 Task: Start a Sprint called Sprint0000000226 in Scrum Project Project0000000076 in Jira. Start a Sprint called Sprint0000000227 in Scrum Project Project0000000076 in Jira. Start a Sprint called Sprint0000000228 in Scrum Project Project0000000076 in Jira. Create a Scrum Project Project0000000077 in Jira. Create a Scrum Project Project0000000078 in Jira
Action: Mouse moved to (245, 79)
Screenshot: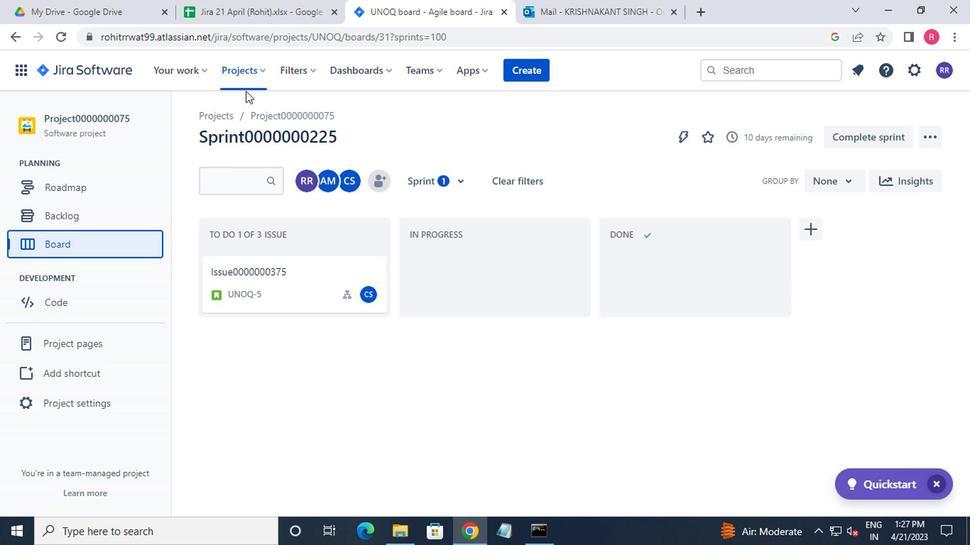 
Action: Mouse pressed left at (245, 79)
Screenshot: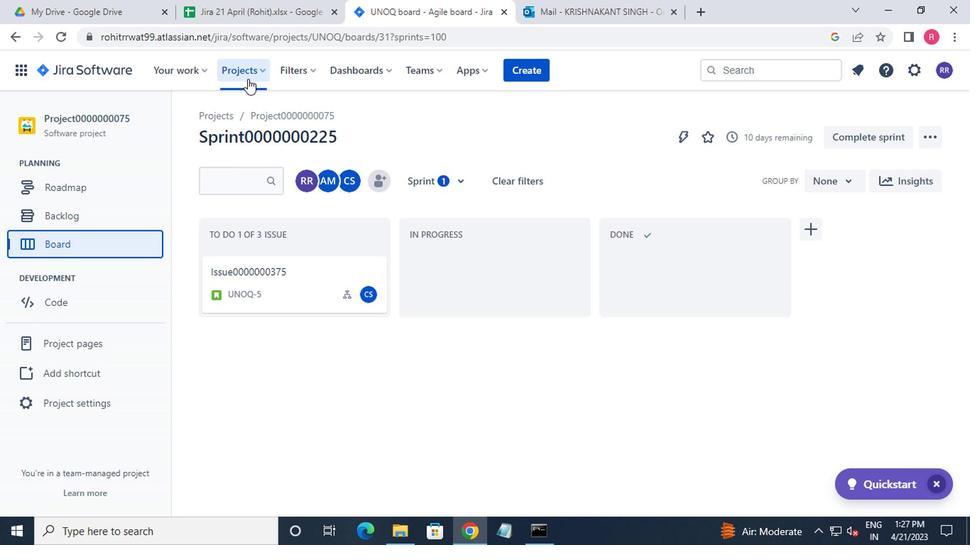 
Action: Mouse moved to (276, 172)
Screenshot: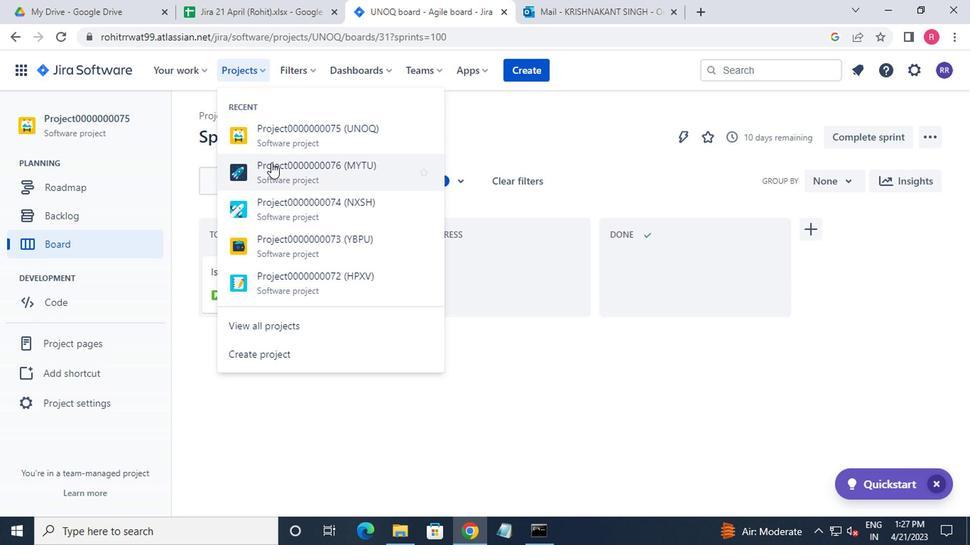 
Action: Mouse pressed left at (276, 172)
Screenshot: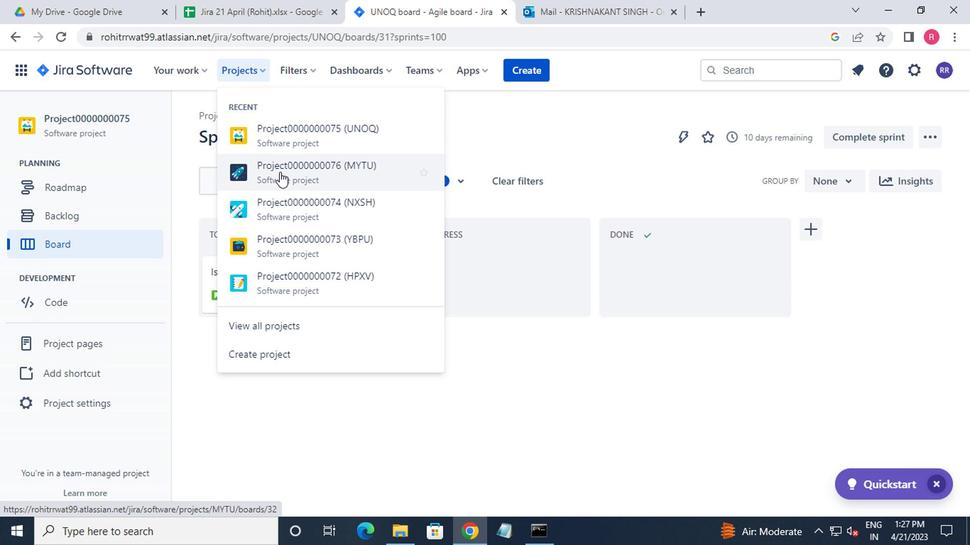 
Action: Mouse moved to (138, 220)
Screenshot: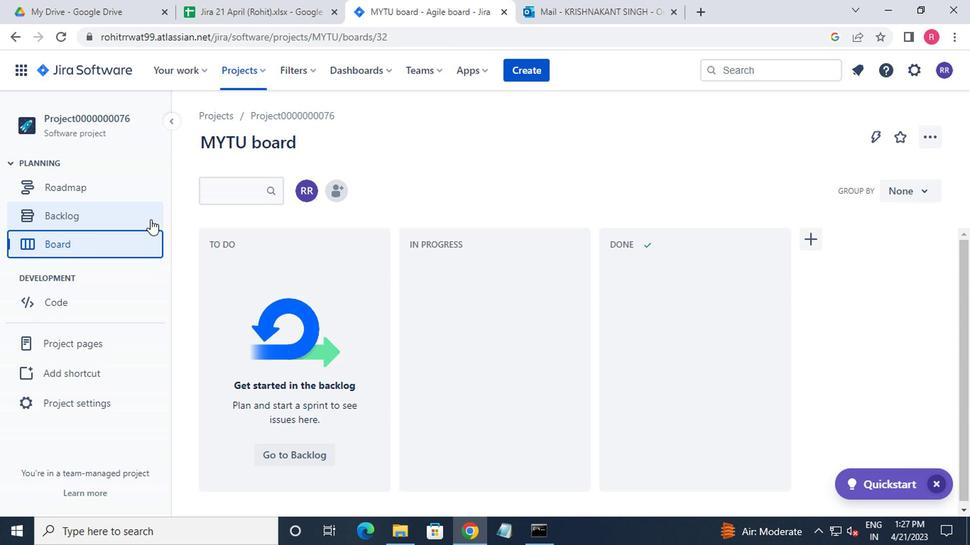 
Action: Mouse pressed left at (138, 220)
Screenshot: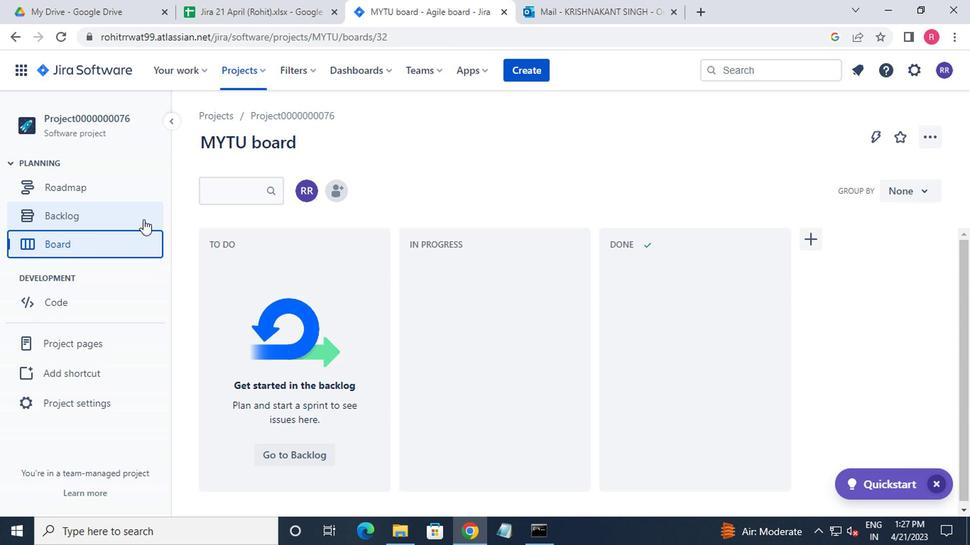 
Action: Mouse moved to (408, 315)
Screenshot: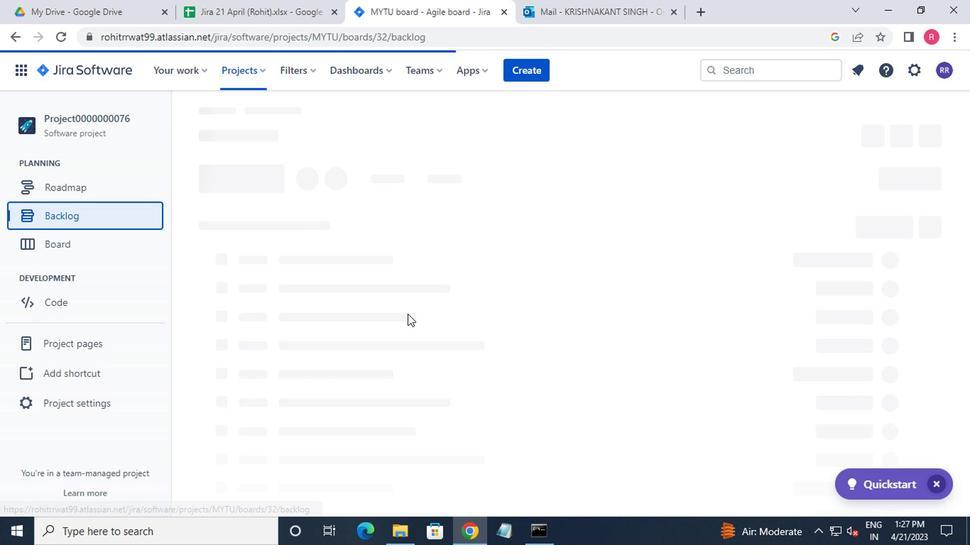 
Action: Mouse scrolled (408, 314) with delta (0, 0)
Screenshot: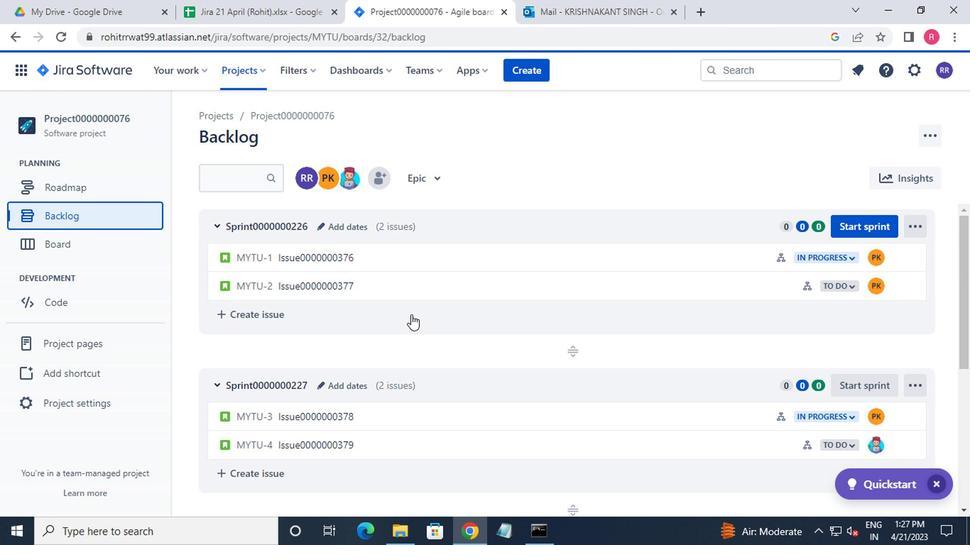 
Action: Mouse moved to (408, 315)
Screenshot: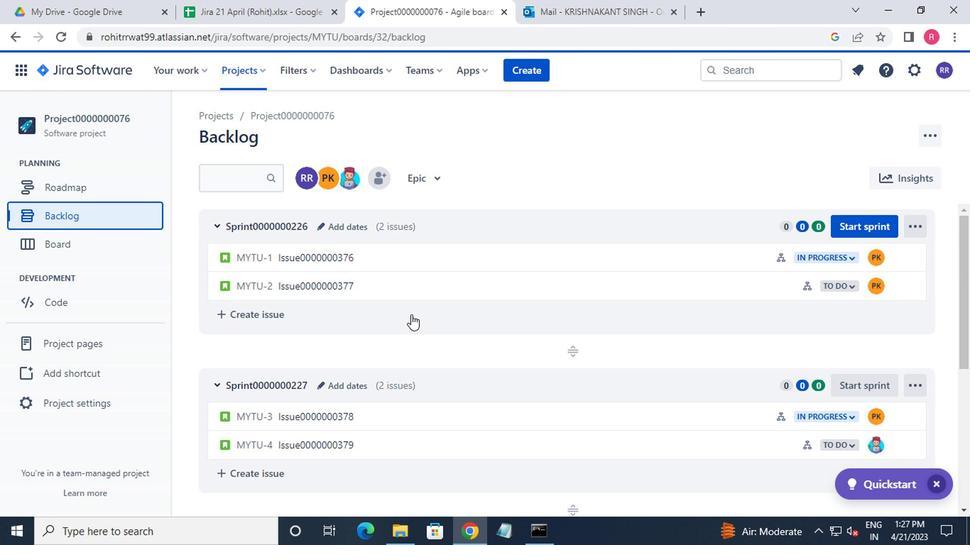 
Action: Mouse scrolled (408, 315) with delta (0, 0)
Screenshot: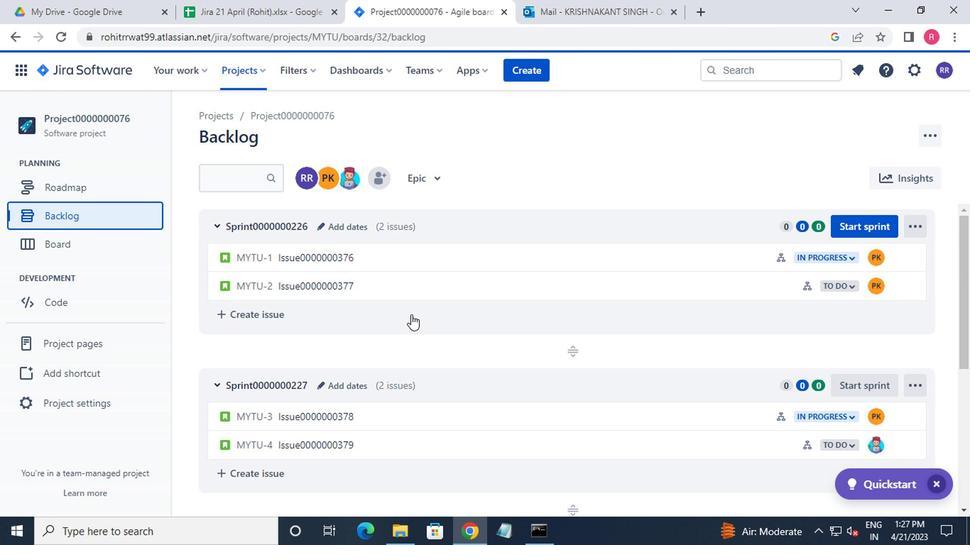 
Action: Mouse moved to (408, 316)
Screenshot: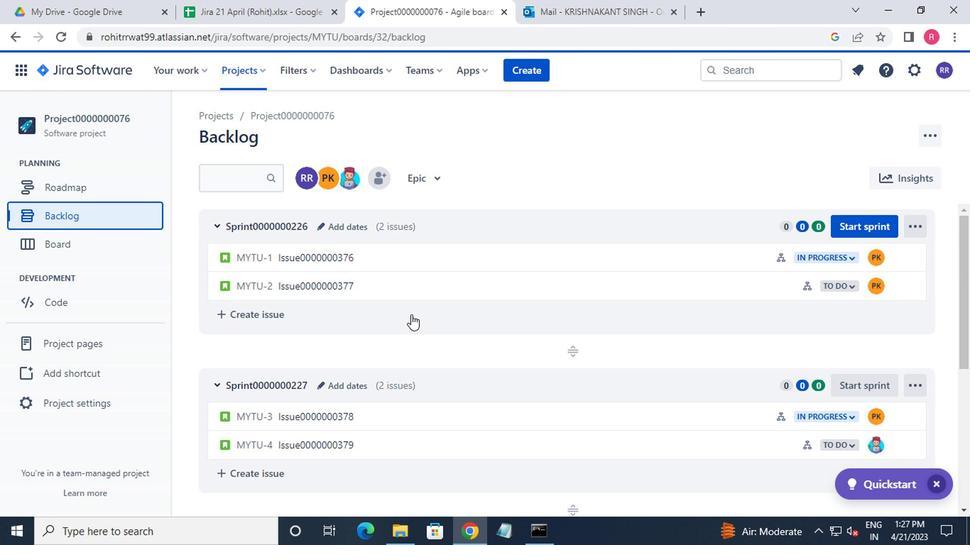
Action: Mouse scrolled (408, 315) with delta (0, -1)
Screenshot: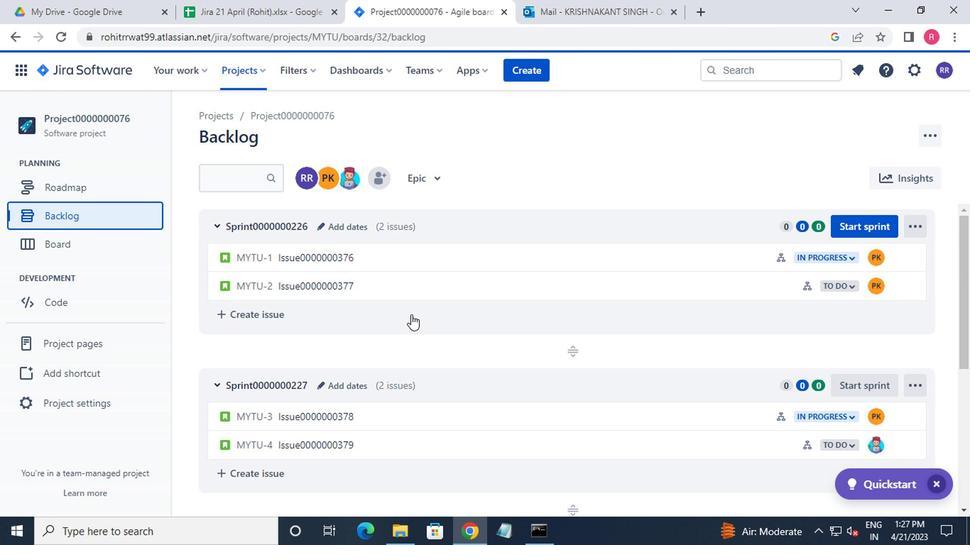 
Action: Mouse scrolled (408, 315) with delta (0, -1)
Screenshot: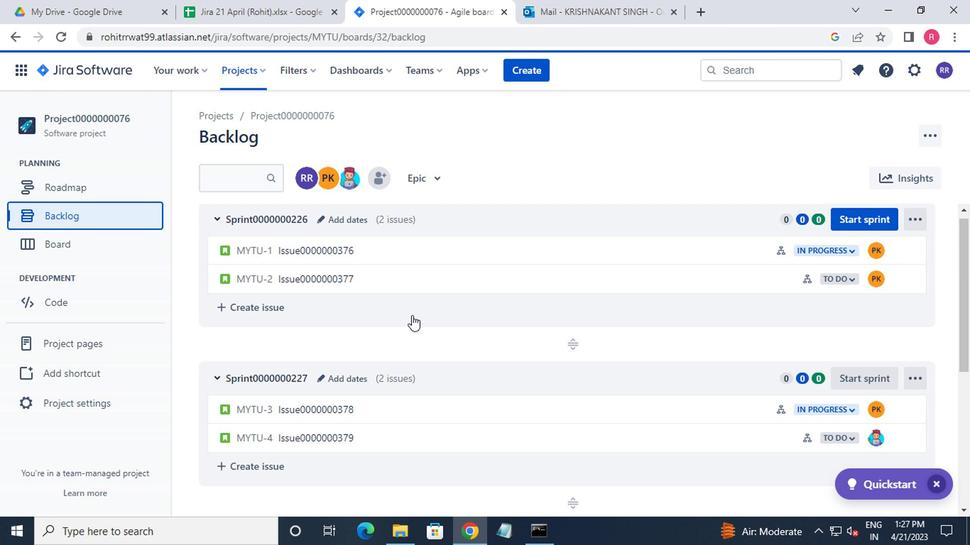 
Action: Mouse moved to (408, 317)
Screenshot: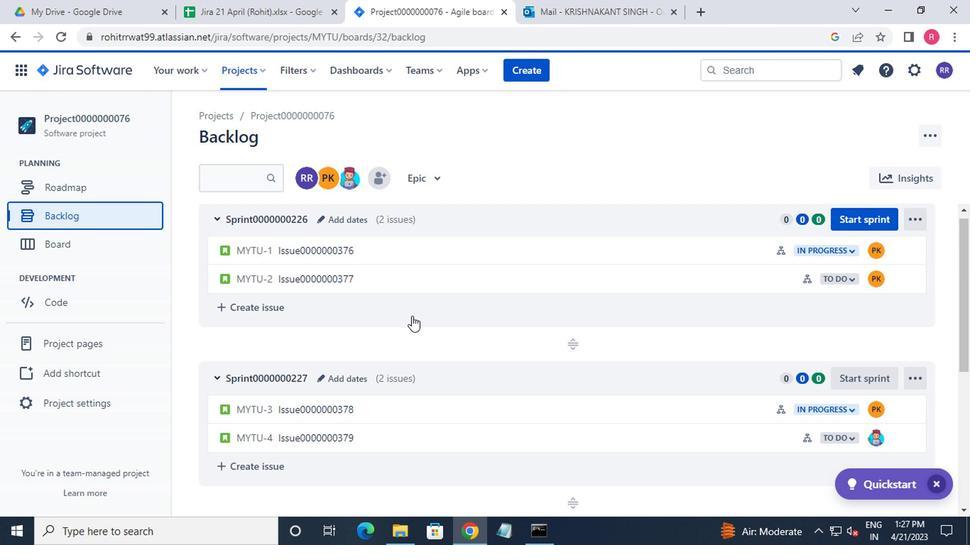 
Action: Mouse scrolled (408, 316) with delta (0, 0)
Screenshot: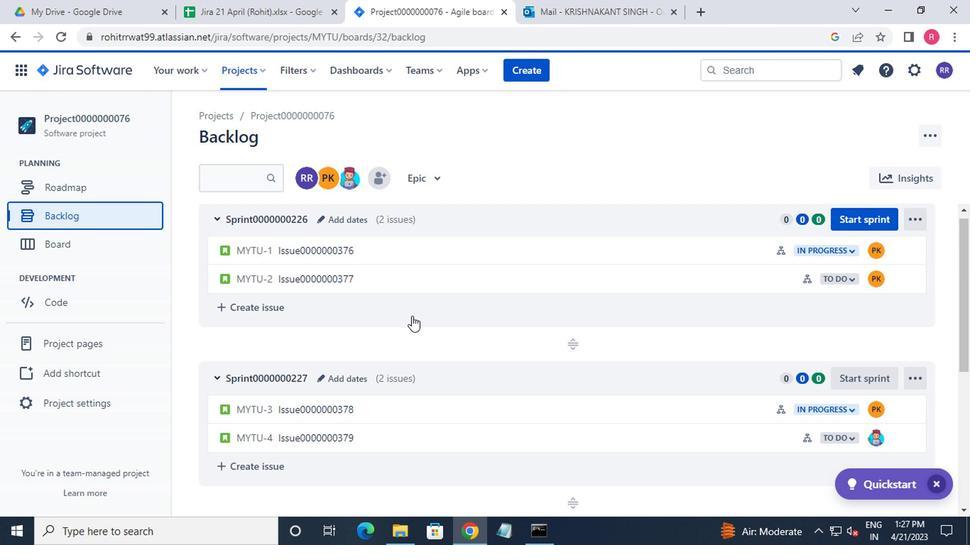 
Action: Mouse moved to (408, 320)
Screenshot: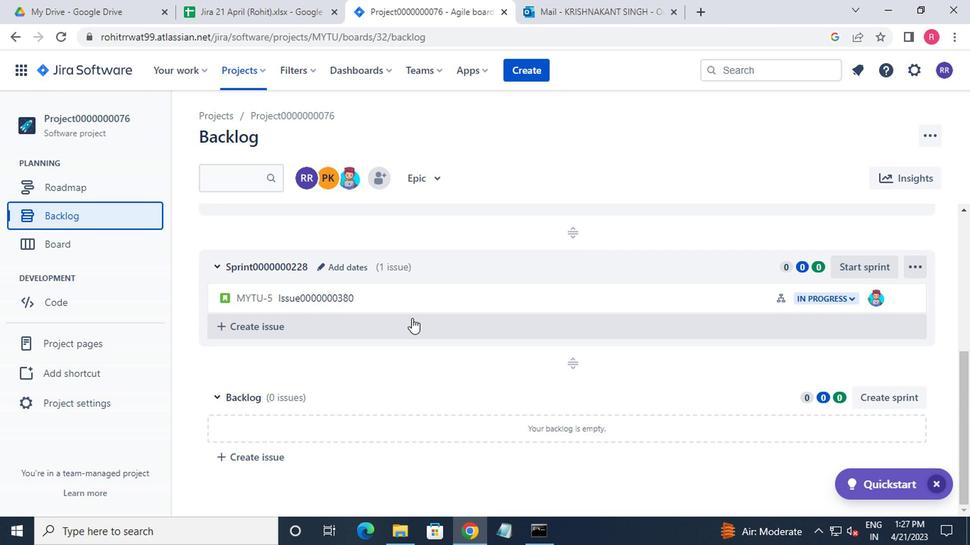 
Action: Mouse scrolled (408, 319) with delta (0, -1)
Screenshot: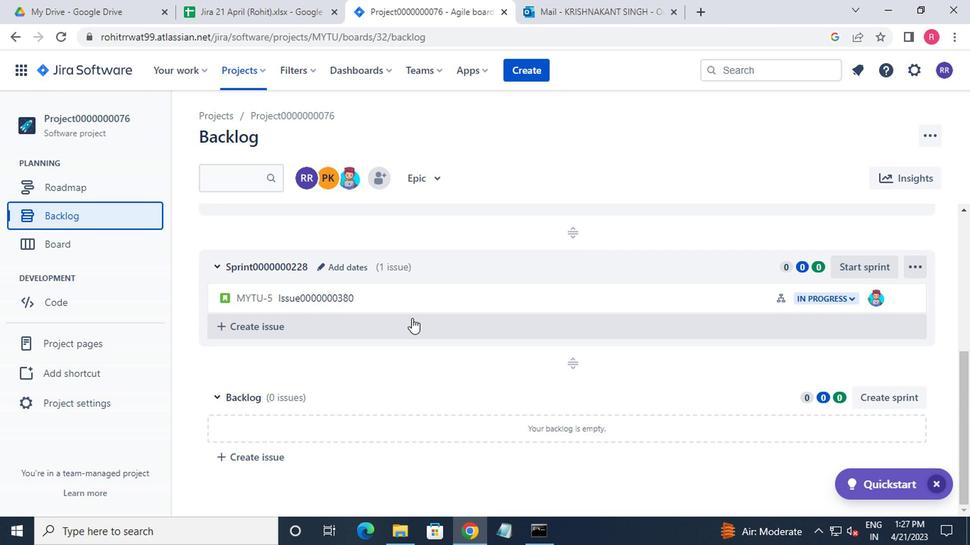 
Action: Mouse moved to (408, 320)
Screenshot: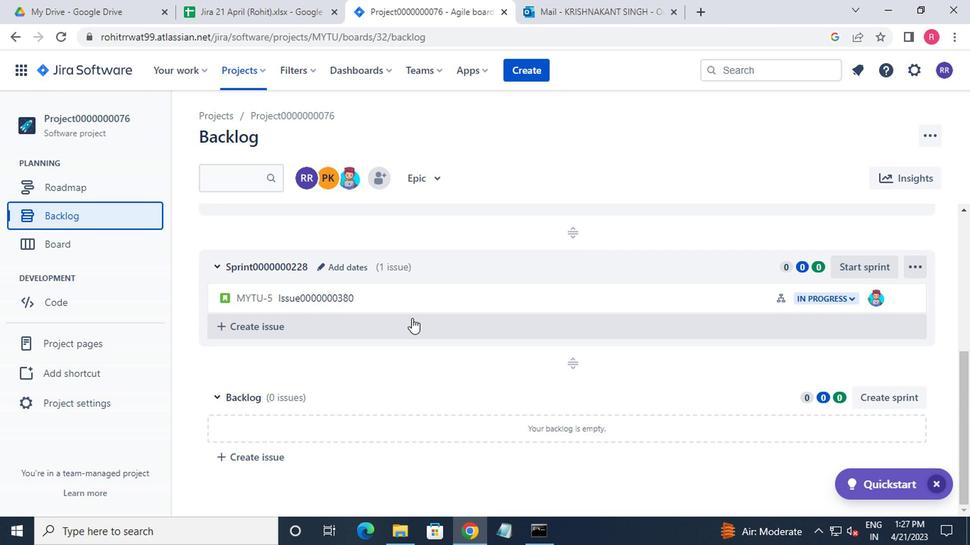 
Action: Mouse scrolled (408, 320) with delta (0, 0)
Screenshot: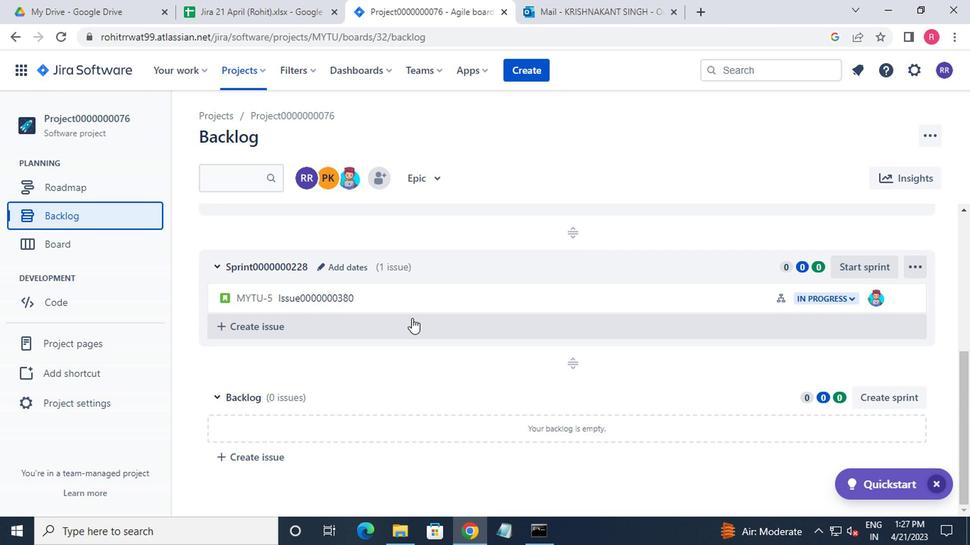 
Action: Mouse moved to (408, 321)
Screenshot: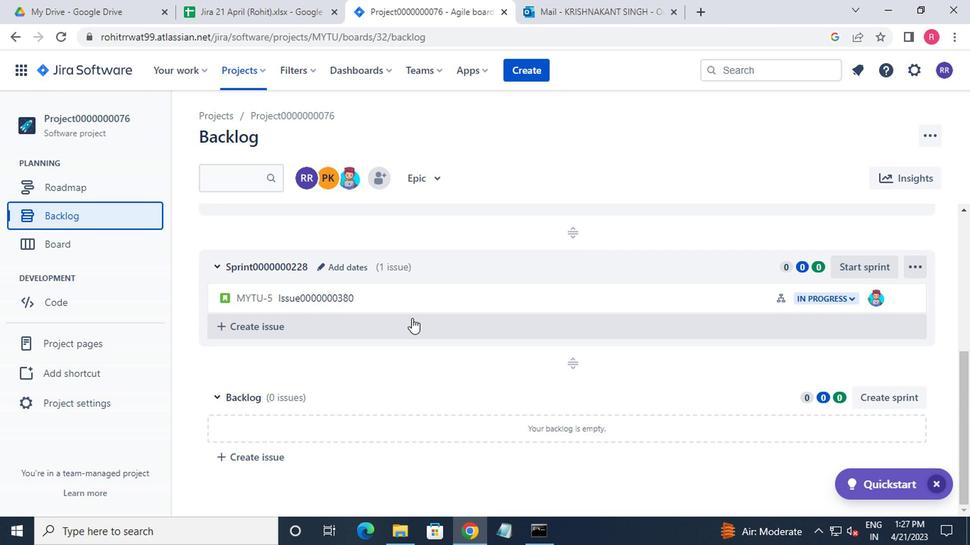 
Action: Mouse scrolled (408, 320) with delta (0, -1)
Screenshot: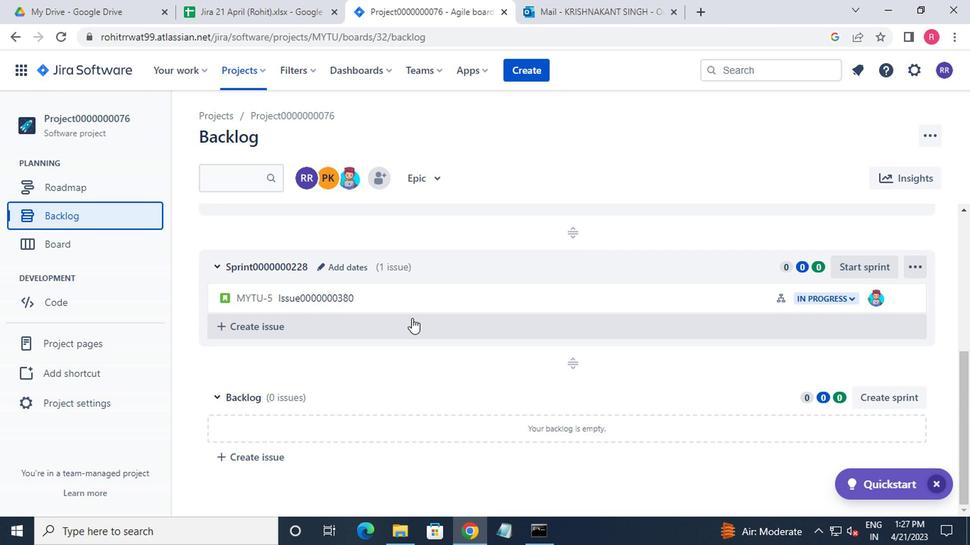 
Action: Mouse scrolled (408, 322) with delta (0, 0)
Screenshot: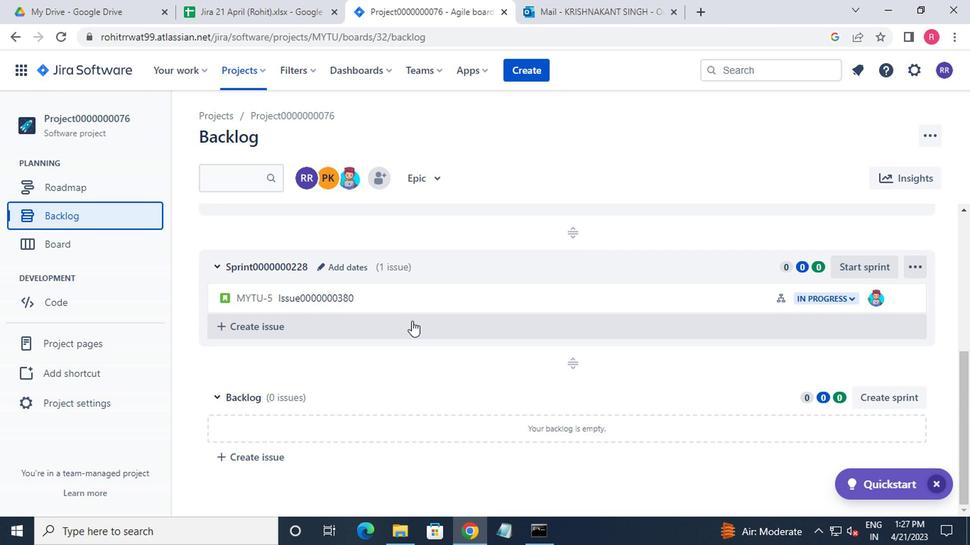 
Action: Mouse scrolled (408, 322) with delta (0, 0)
Screenshot: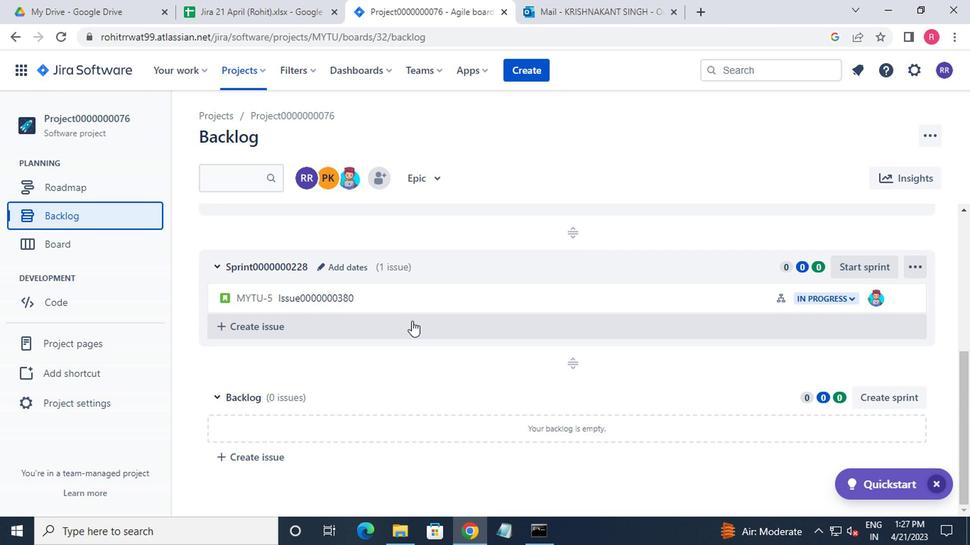 
Action: Mouse scrolled (408, 322) with delta (0, 0)
Screenshot: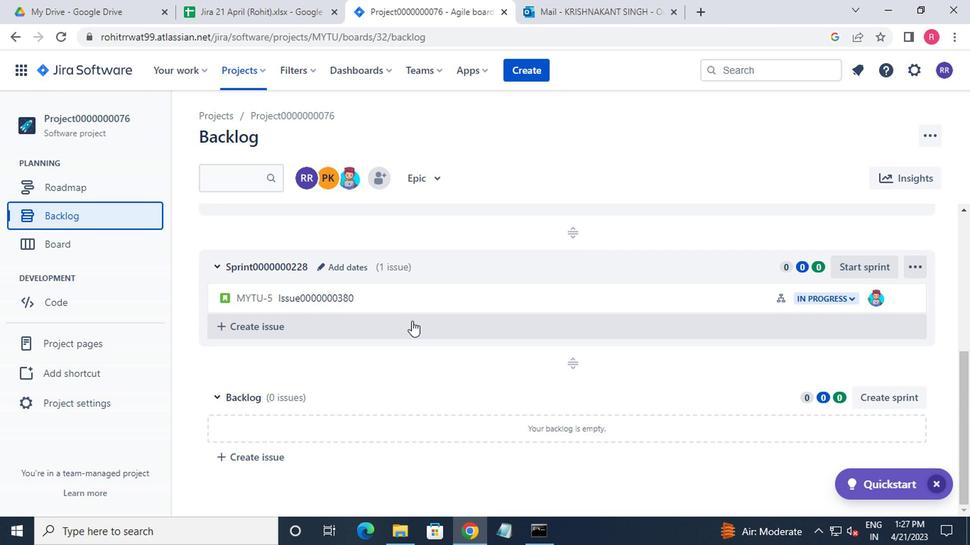 
Action: Mouse scrolled (408, 322) with delta (0, 0)
Screenshot: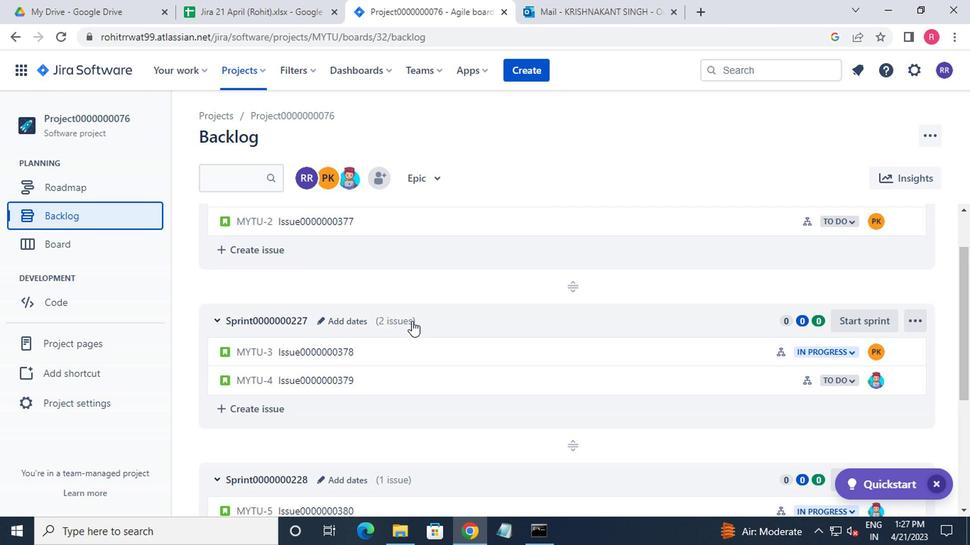 
Action: Mouse moved to (408, 320)
Screenshot: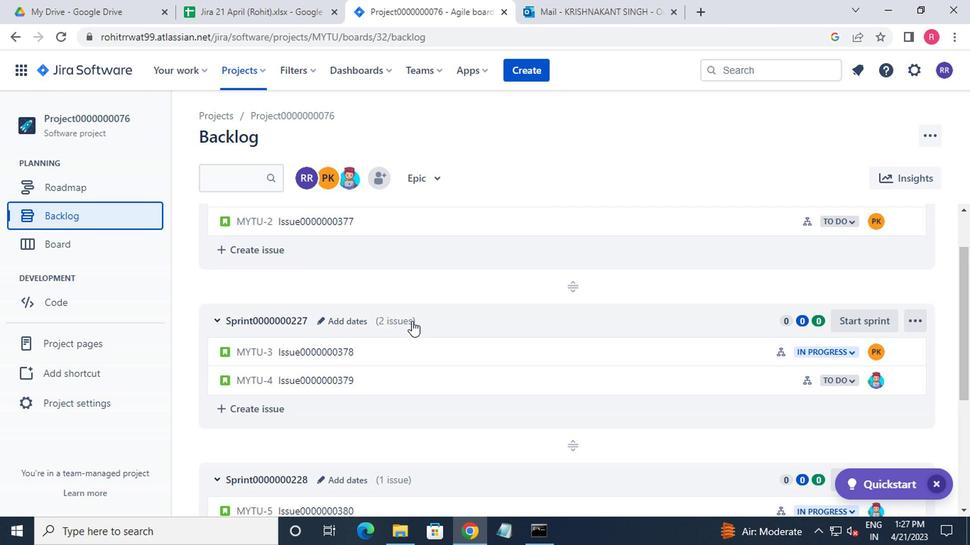 
Action: Mouse scrolled (408, 320) with delta (0, 0)
Screenshot: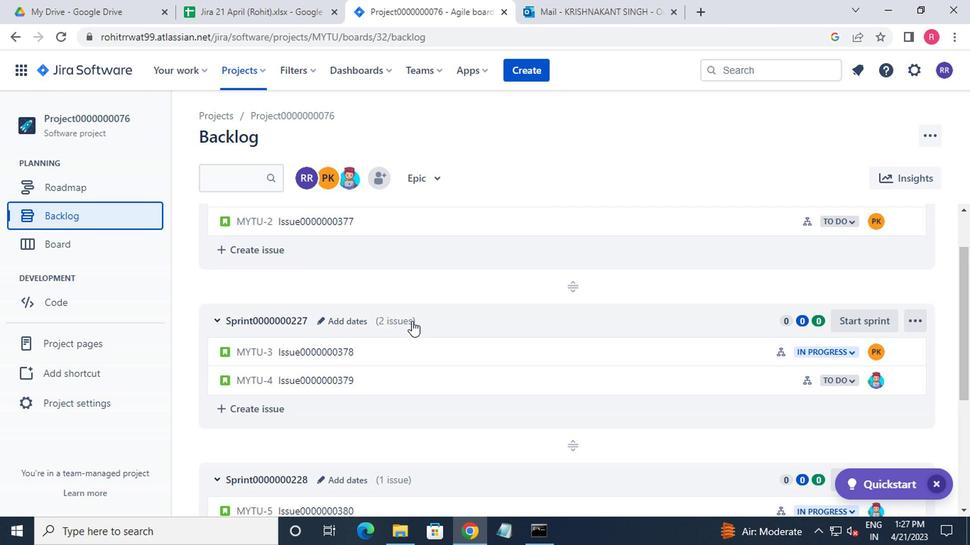 
Action: Mouse moved to (853, 226)
Screenshot: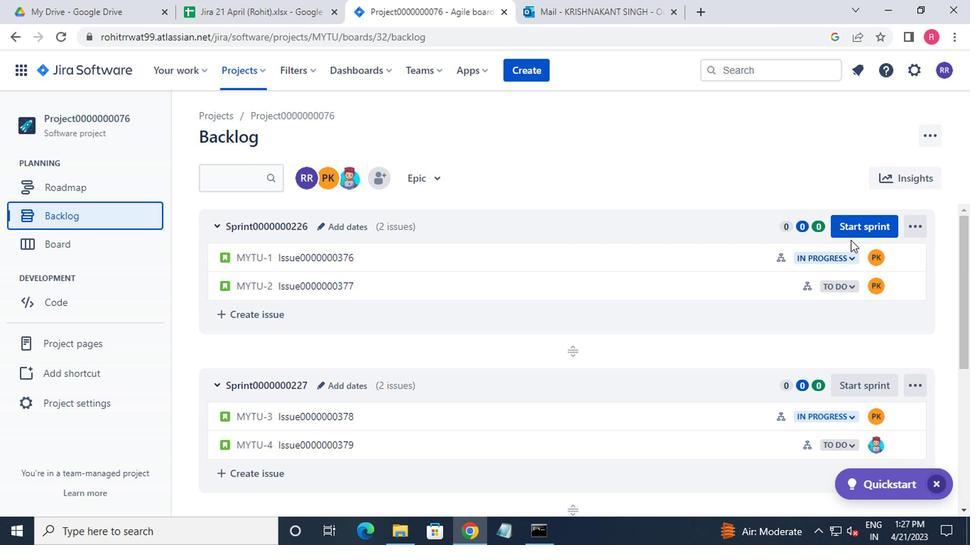 
Action: Mouse pressed left at (853, 226)
Screenshot: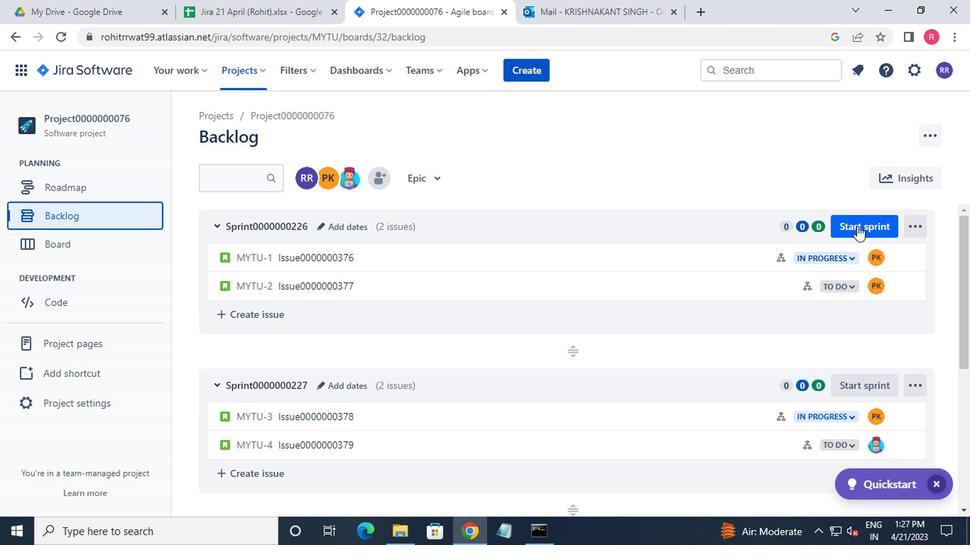 
Action: Mouse moved to (513, 406)
Screenshot: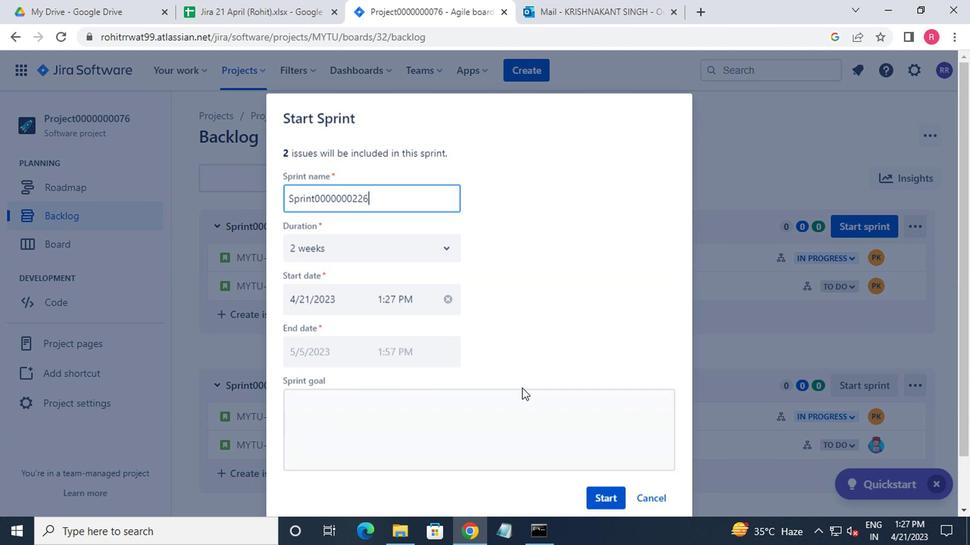 
Action: Mouse scrolled (513, 405) with delta (0, -1)
Screenshot: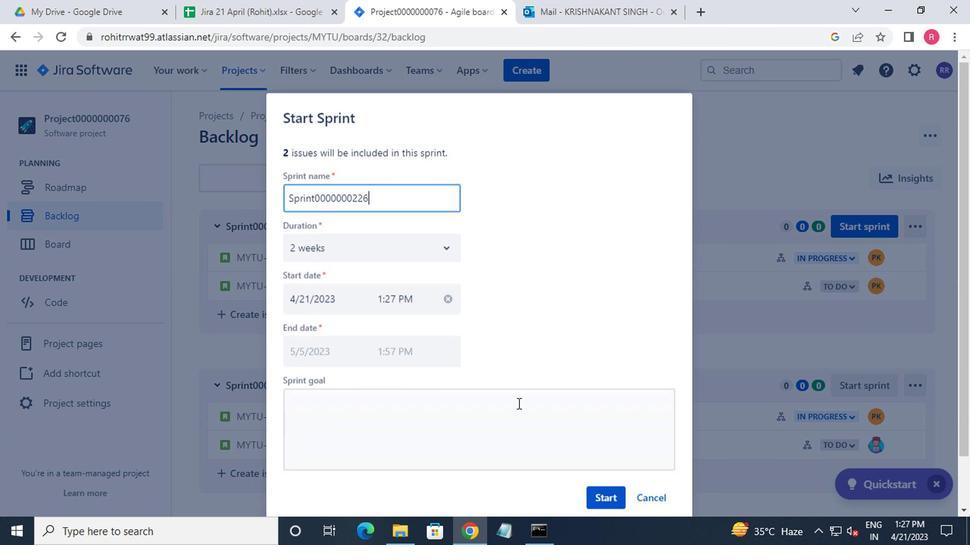 
Action: Mouse scrolled (513, 405) with delta (0, -1)
Screenshot: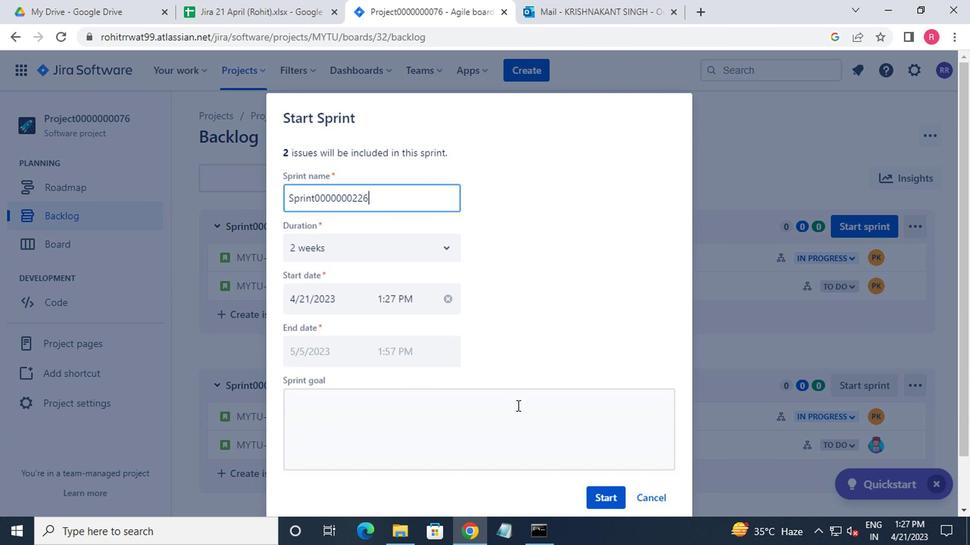 
Action: Mouse moved to (515, 406)
Screenshot: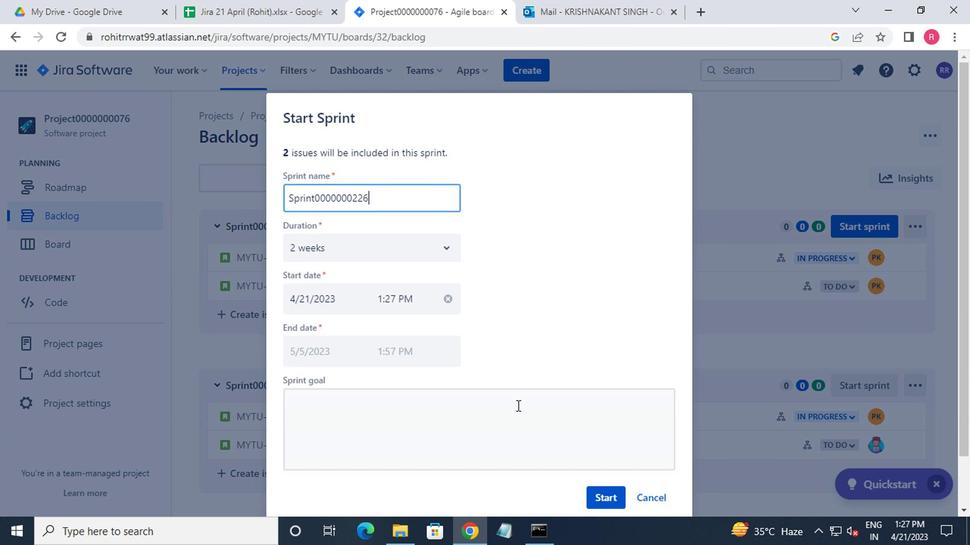 
Action: Mouse scrolled (515, 406) with delta (0, 0)
Screenshot: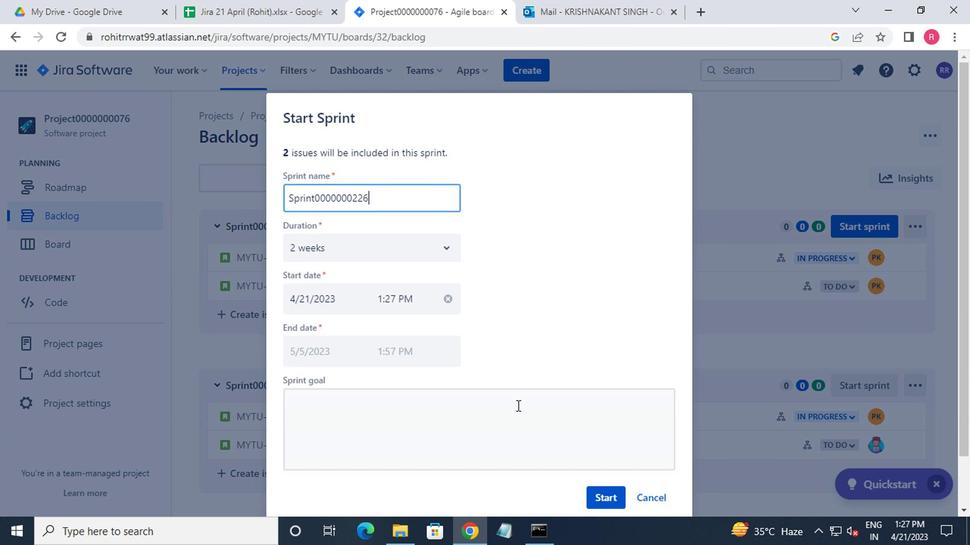 
Action: Mouse moved to (525, 413)
Screenshot: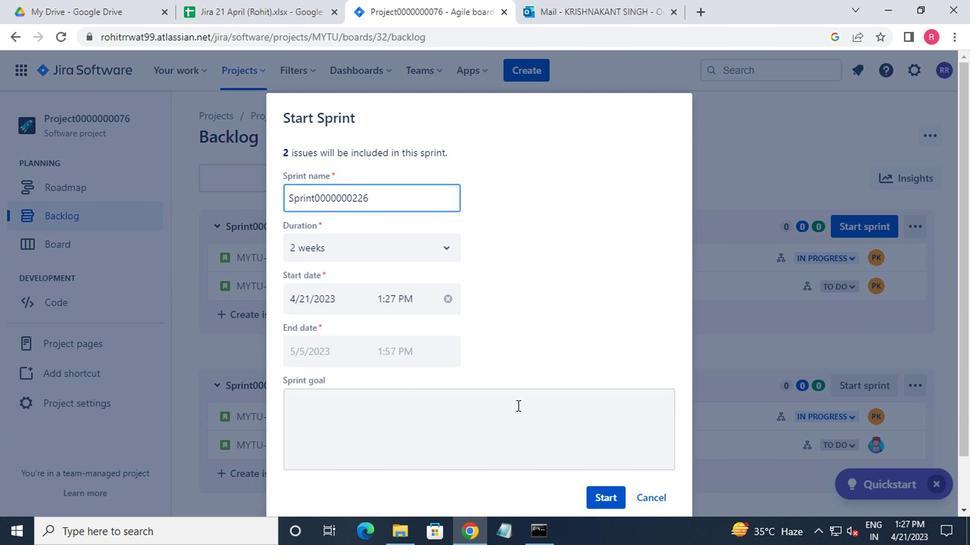 
Action: Mouse scrolled (525, 412) with delta (0, -1)
Screenshot: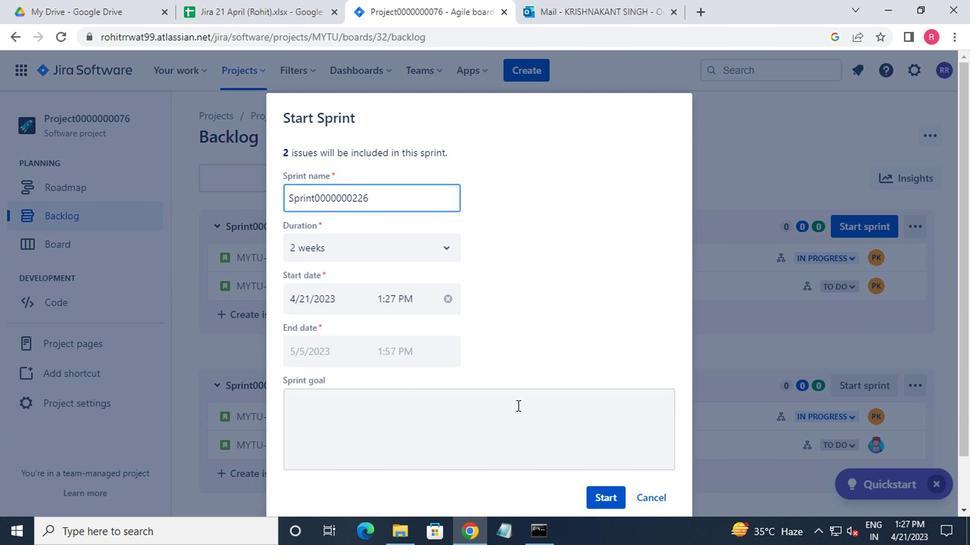 
Action: Mouse moved to (606, 442)
Screenshot: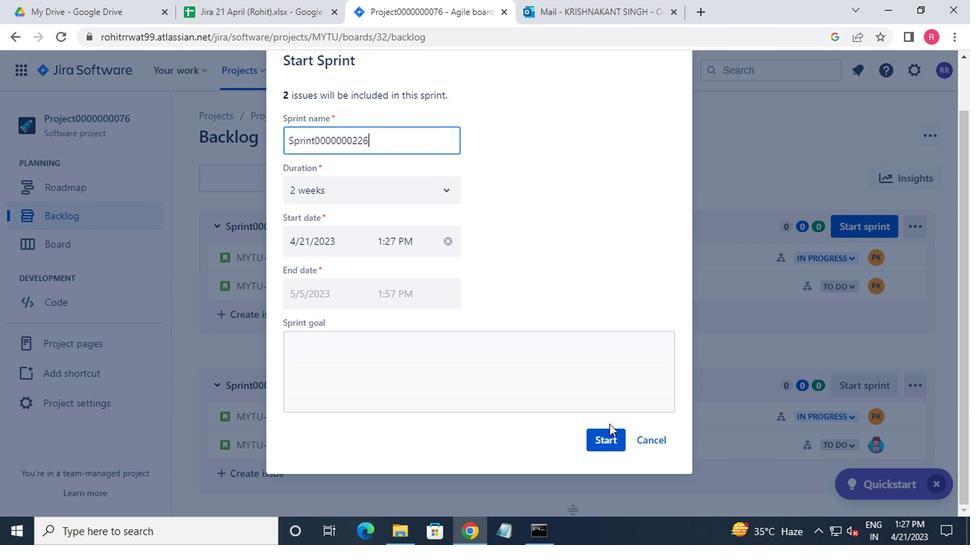 
Action: Mouse pressed left at (606, 442)
Screenshot: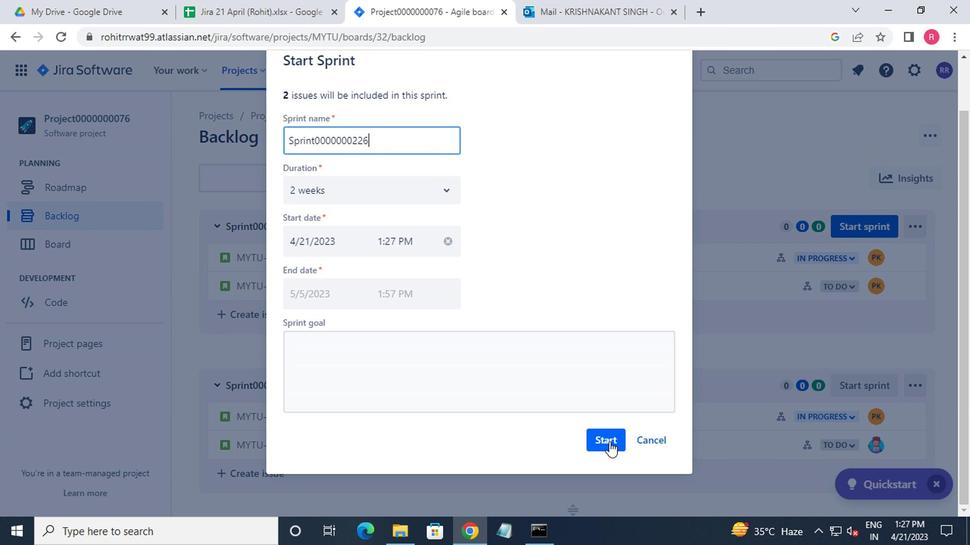 
Action: Mouse moved to (59, 213)
Screenshot: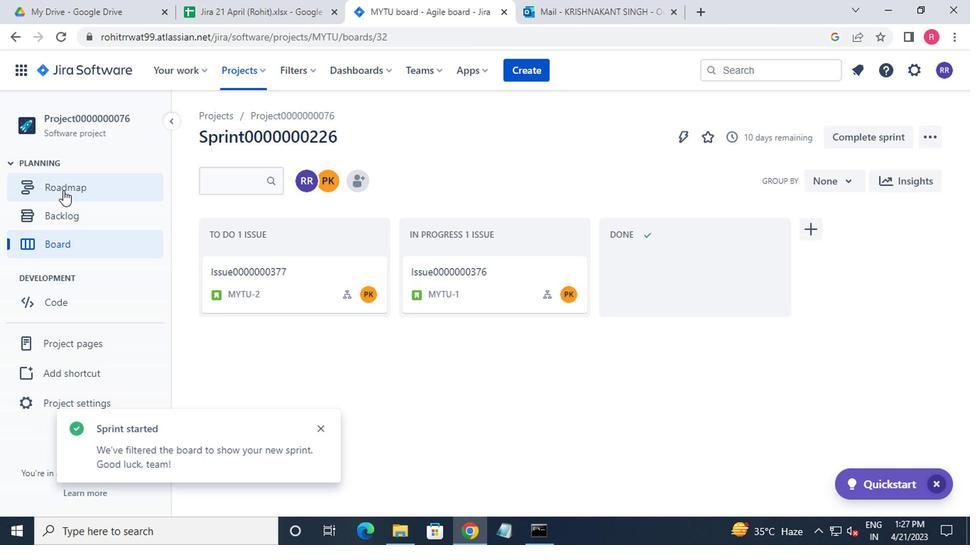 
Action: Mouse pressed left at (59, 213)
Screenshot: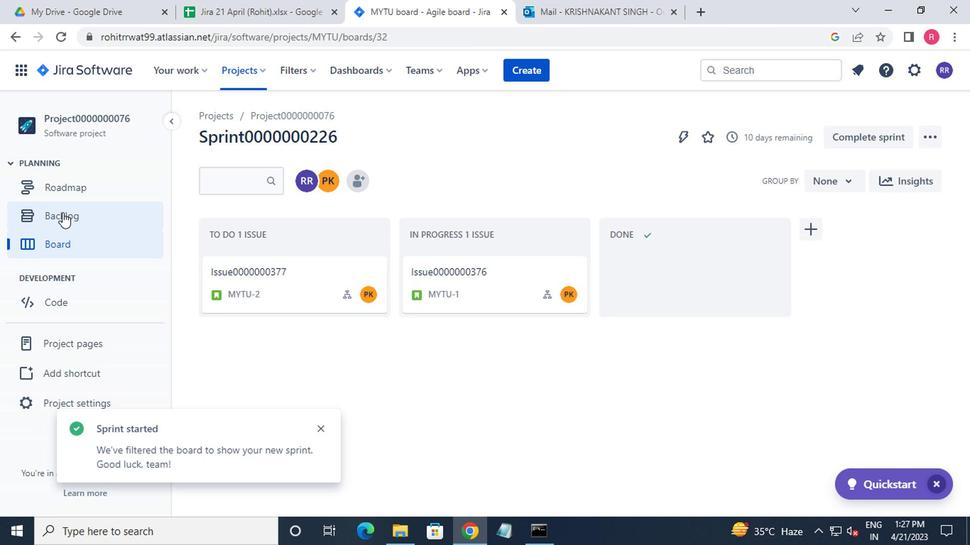 
Action: Mouse moved to (282, 254)
Screenshot: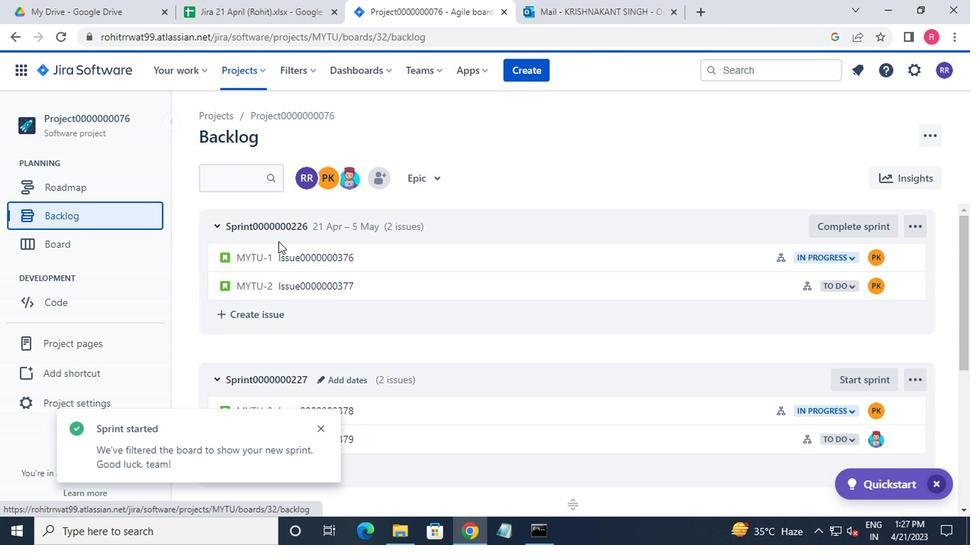 
Action: Mouse scrolled (282, 253) with delta (0, 0)
Screenshot: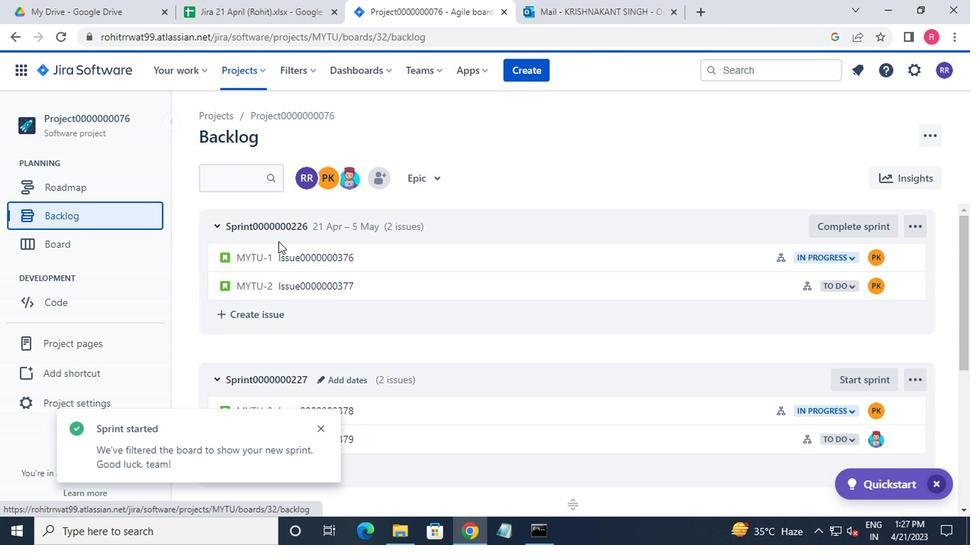 
Action: Mouse moved to (285, 261)
Screenshot: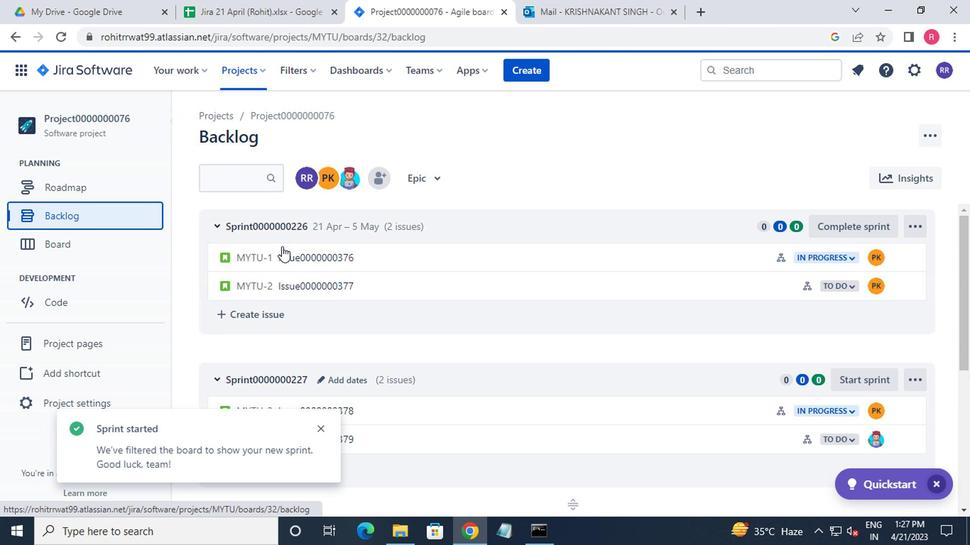 
Action: Mouse scrolled (285, 260) with delta (0, 0)
Screenshot: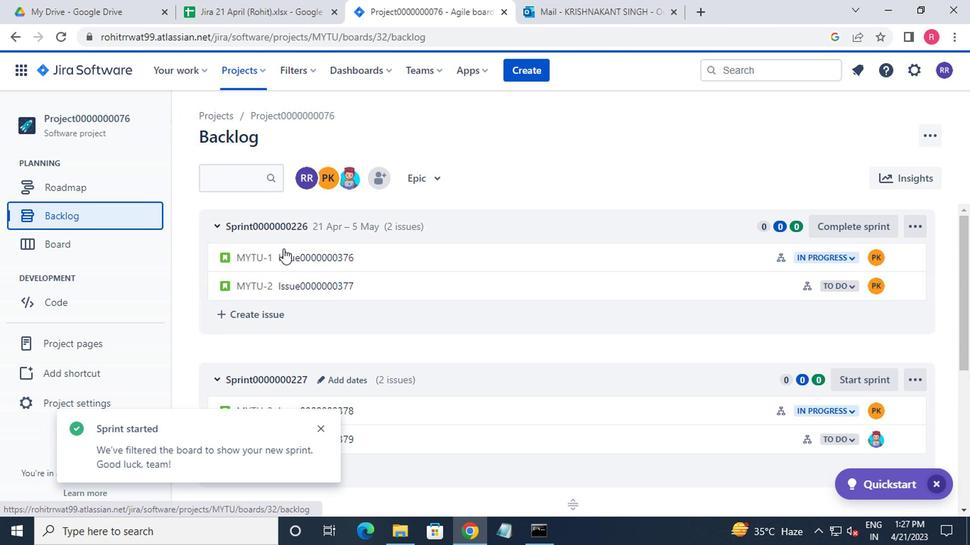 
Action: Mouse scrolled (285, 260) with delta (0, 0)
Screenshot: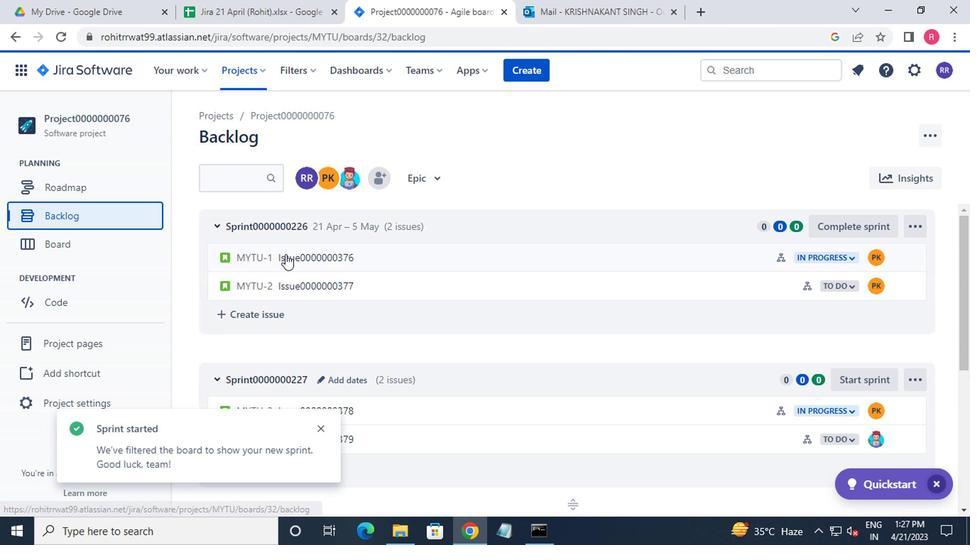
Action: Mouse moved to (285, 261)
Screenshot: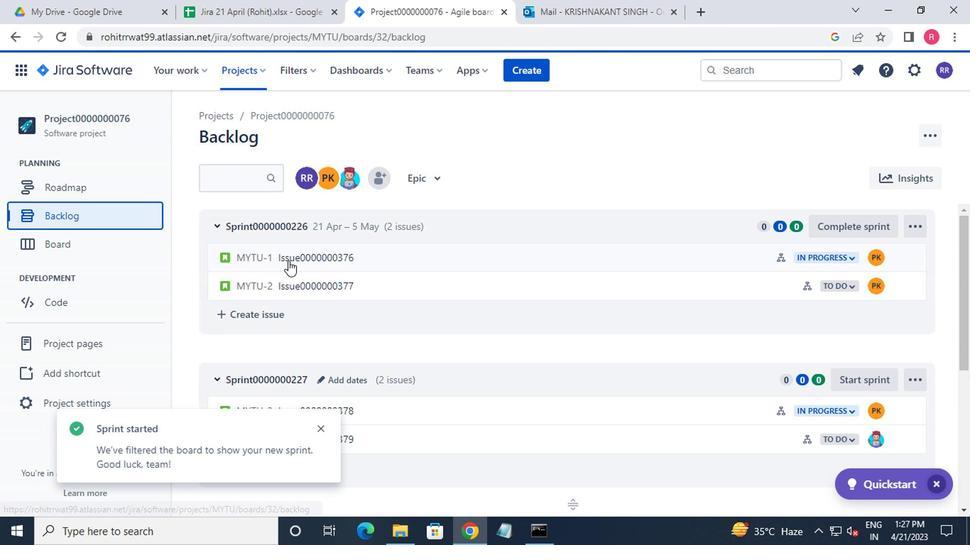 
Action: Mouse scrolled (285, 260) with delta (0, 0)
Screenshot: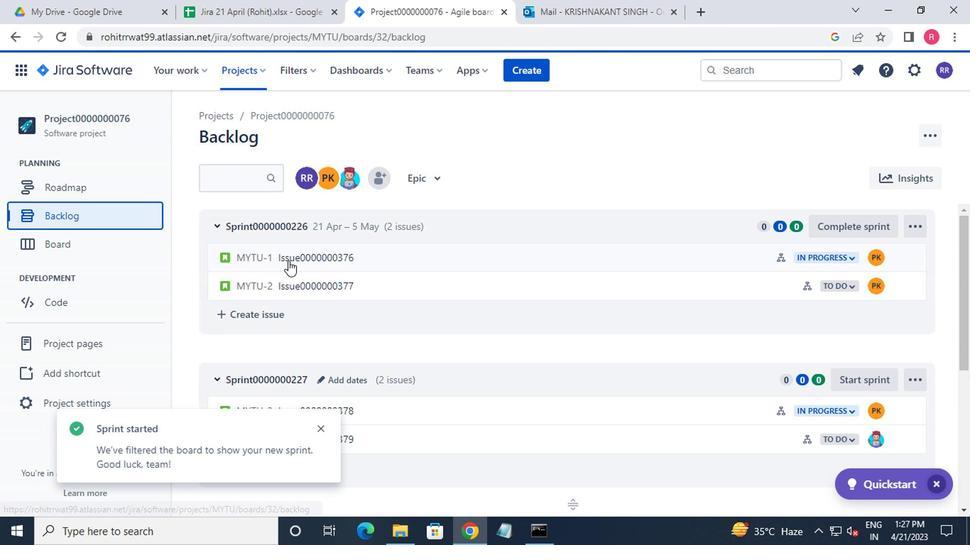 
Action: Mouse moved to (847, 347)
Screenshot: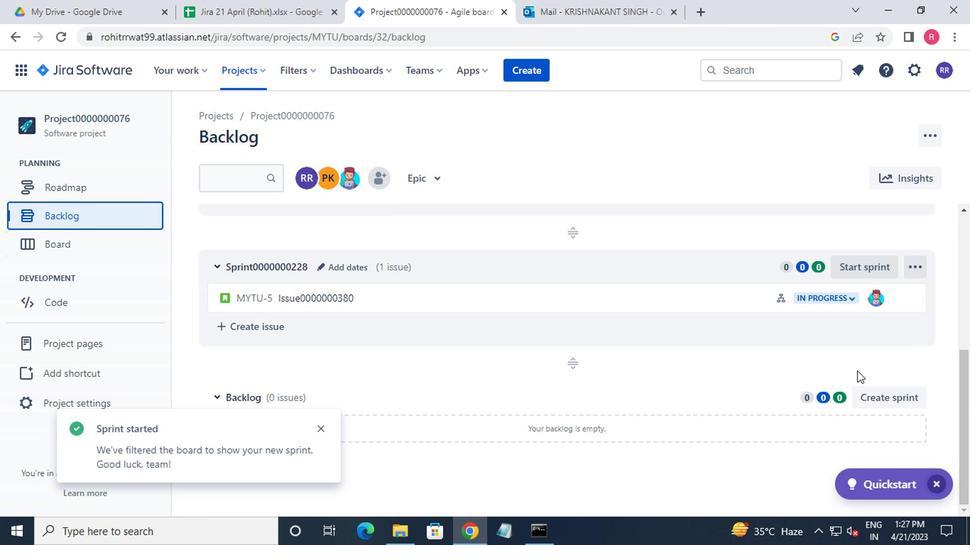 
Action: Mouse scrolled (847, 348) with delta (0, 1)
Screenshot: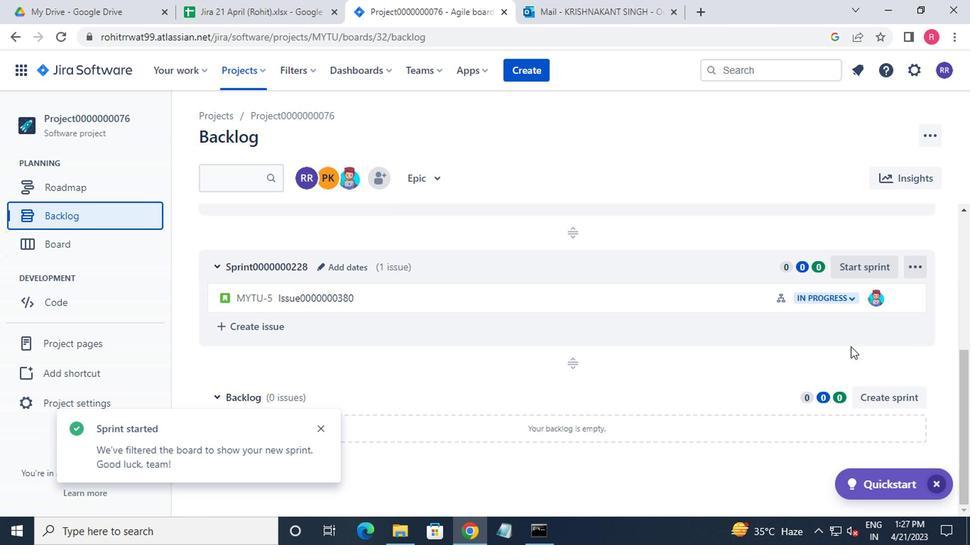 
Action: Mouse moved to (847, 346)
Screenshot: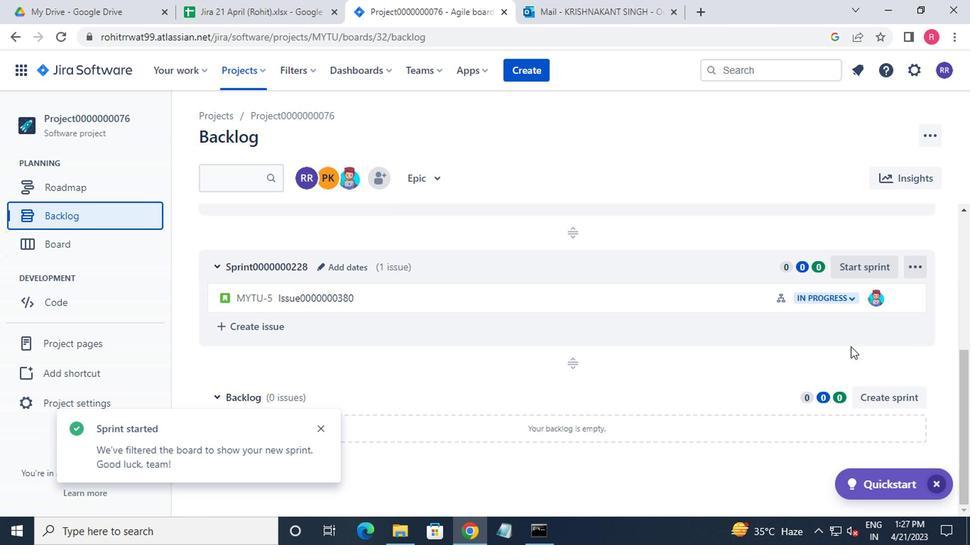 
Action: Mouse scrolled (847, 347) with delta (0, 0)
Screenshot: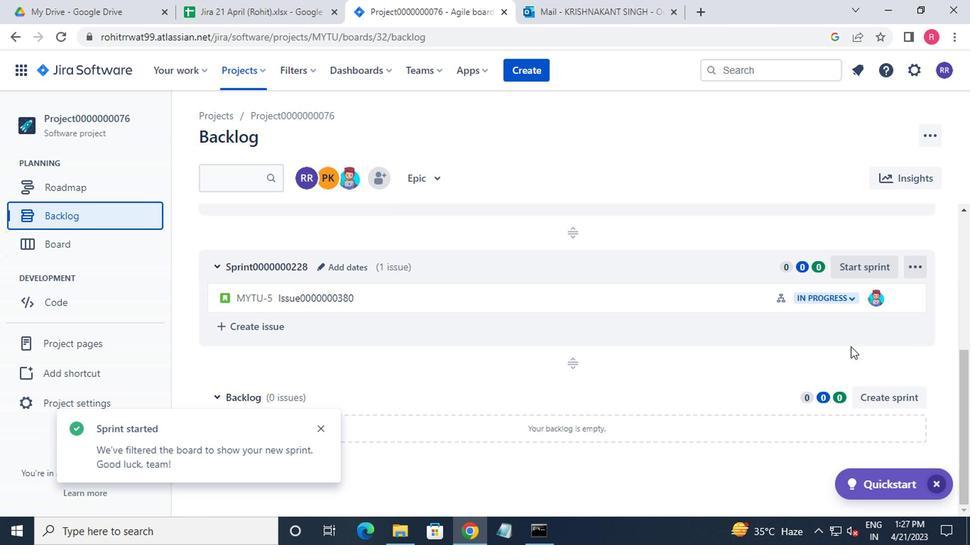 
Action: Mouse moved to (866, 250)
Screenshot: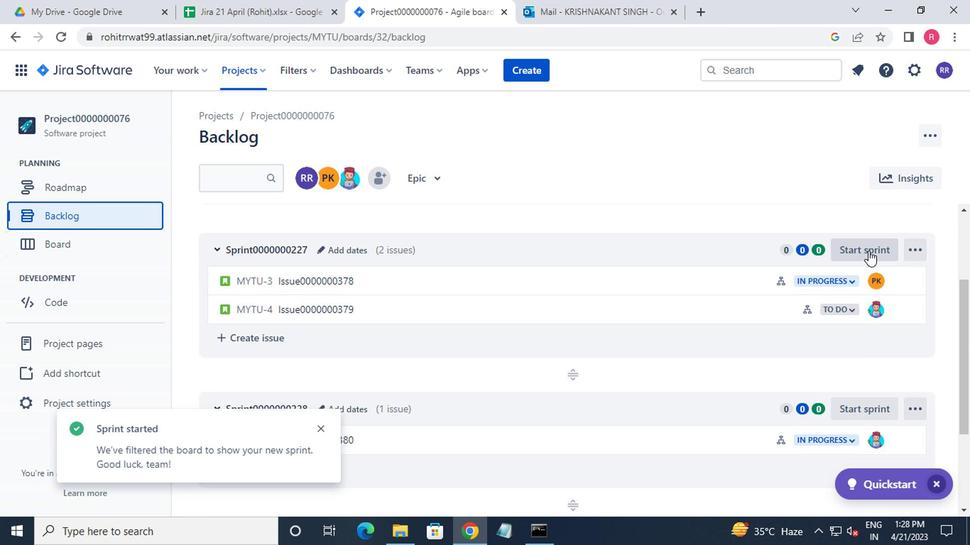 
Action: Mouse pressed left at (866, 250)
Screenshot: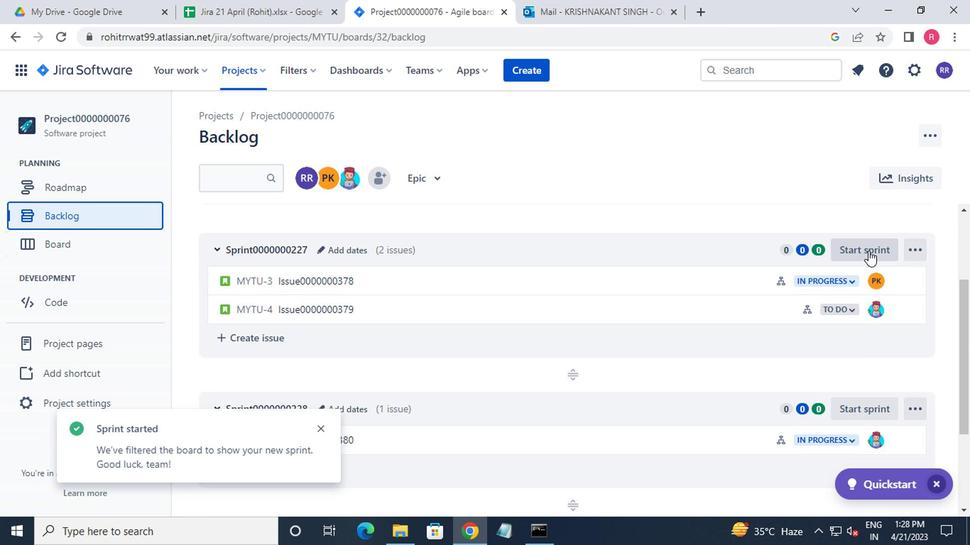 
Action: Mouse moved to (599, 490)
Screenshot: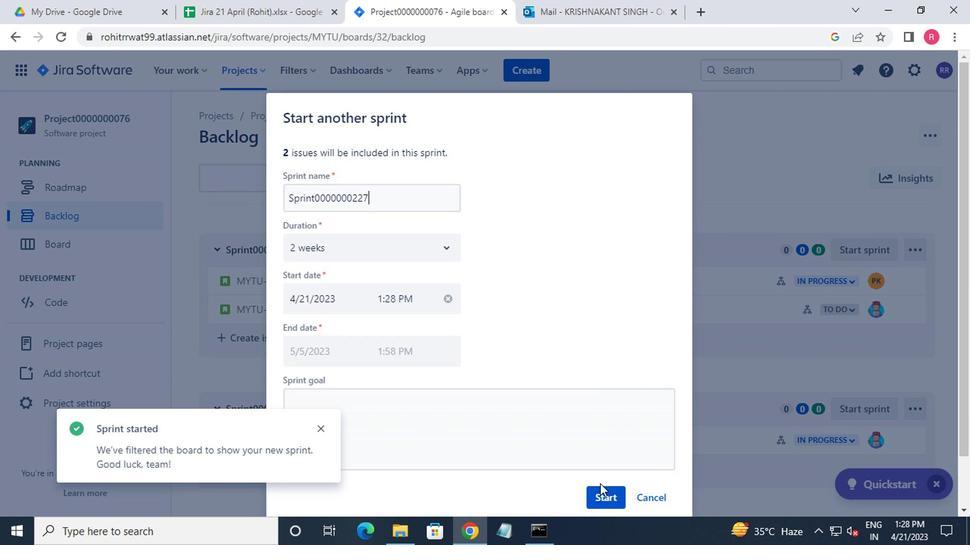 
Action: Mouse pressed left at (599, 490)
Screenshot: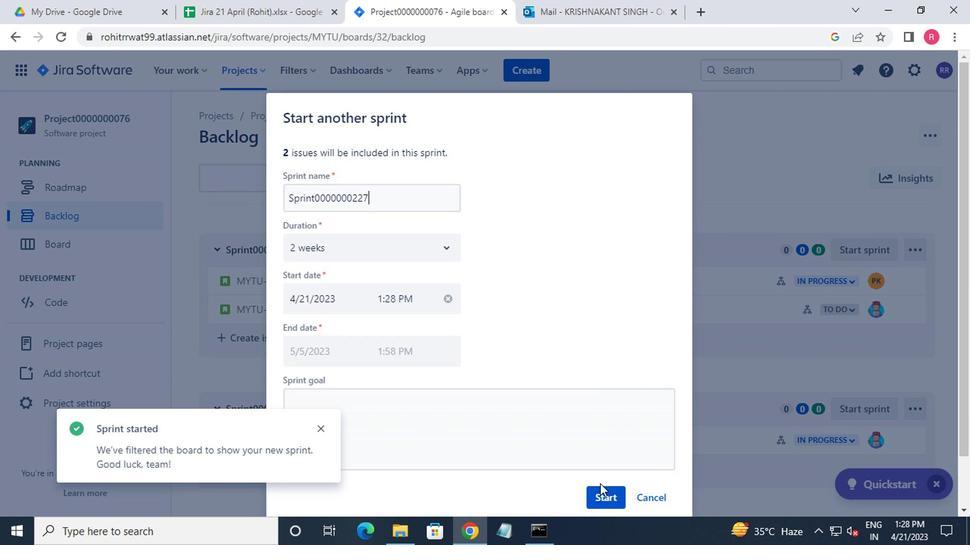 
Action: Mouse moved to (599, 498)
Screenshot: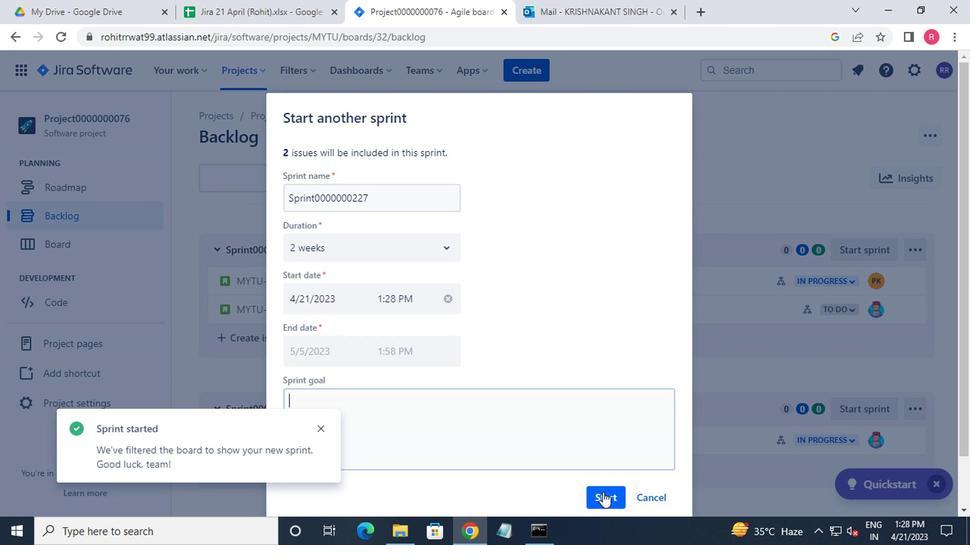
Action: Mouse pressed left at (599, 498)
Screenshot: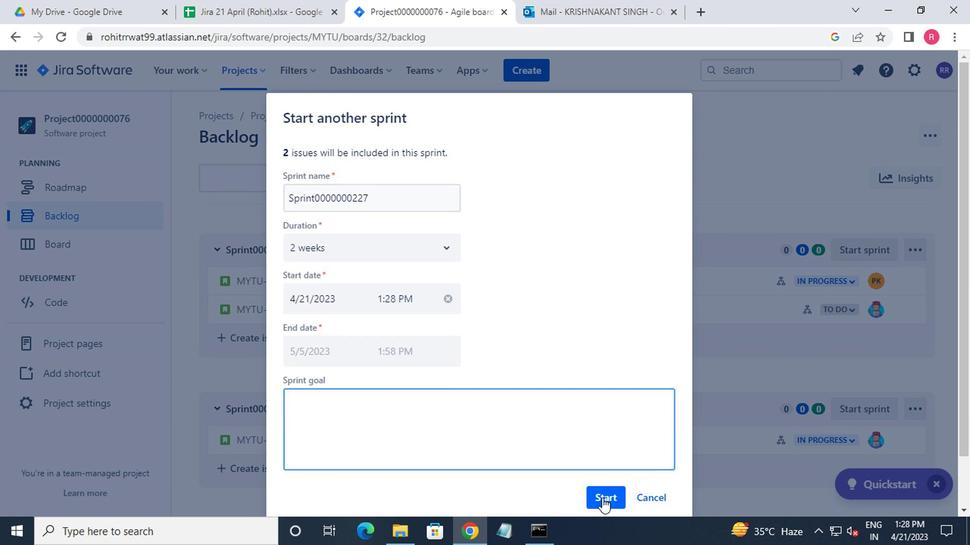 
Action: Mouse moved to (110, 220)
Screenshot: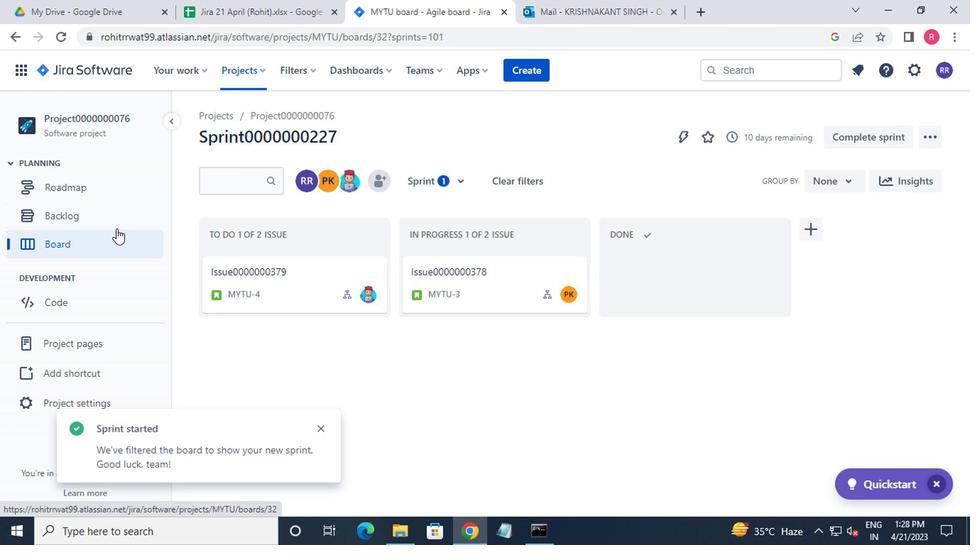 
Action: Mouse pressed left at (110, 220)
Screenshot: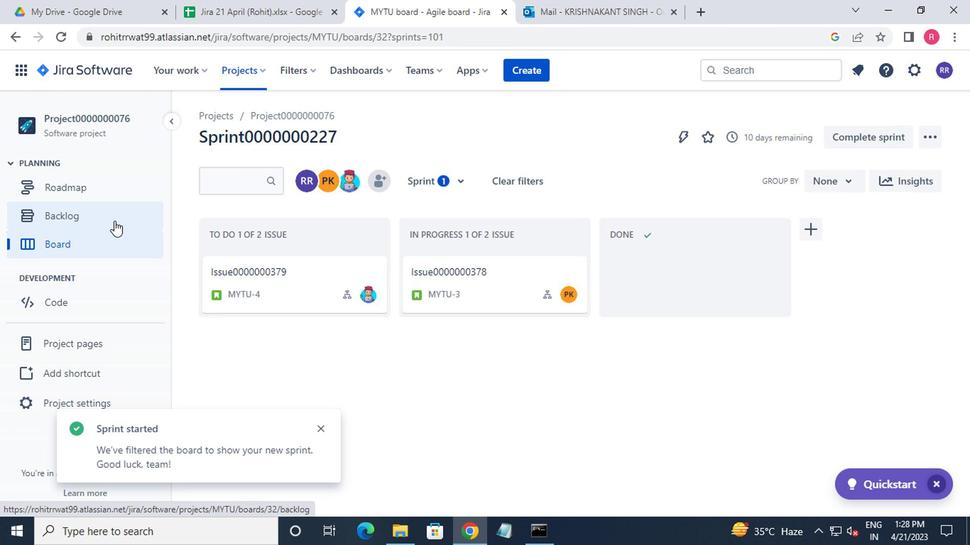 
Action: Mouse moved to (697, 345)
Screenshot: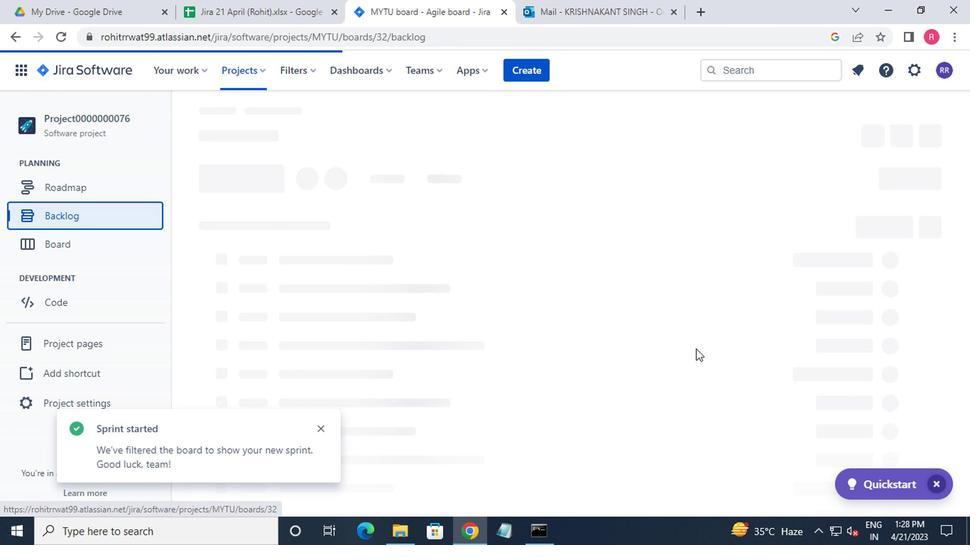
Action: Mouse scrolled (697, 345) with delta (0, 0)
Screenshot: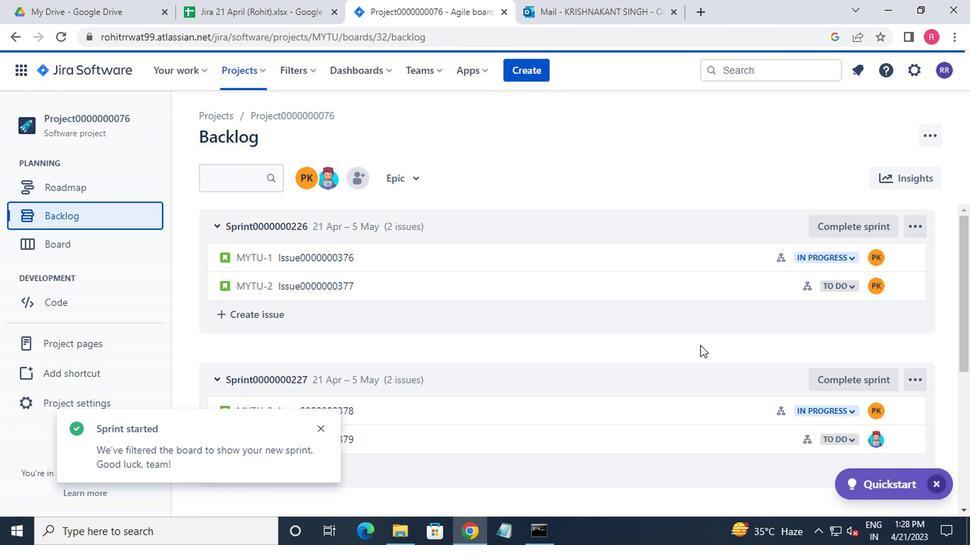 
Action: Mouse moved to (697, 345)
Screenshot: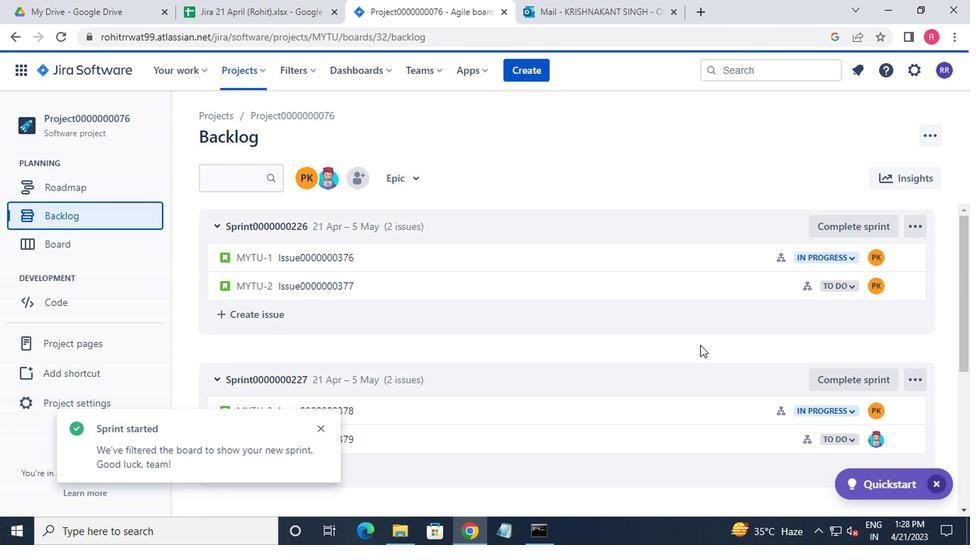 
Action: Mouse scrolled (697, 345) with delta (0, 0)
Screenshot: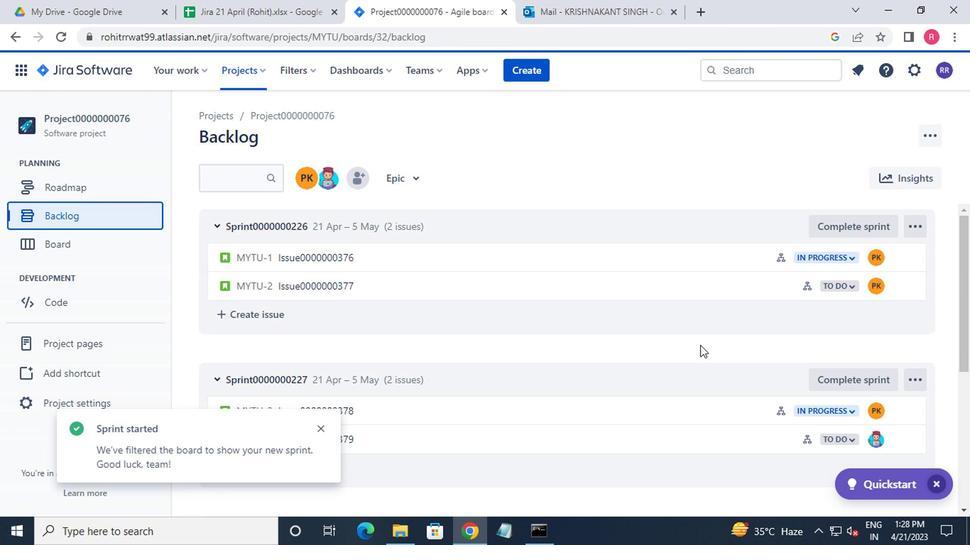 
Action: Mouse moved to (698, 348)
Screenshot: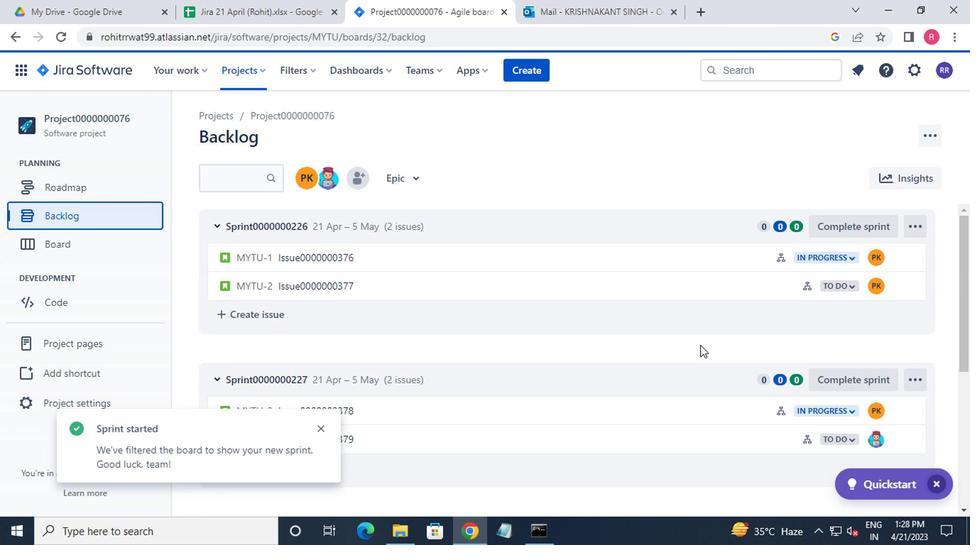 
Action: Mouse scrolled (698, 348) with delta (0, 0)
Screenshot: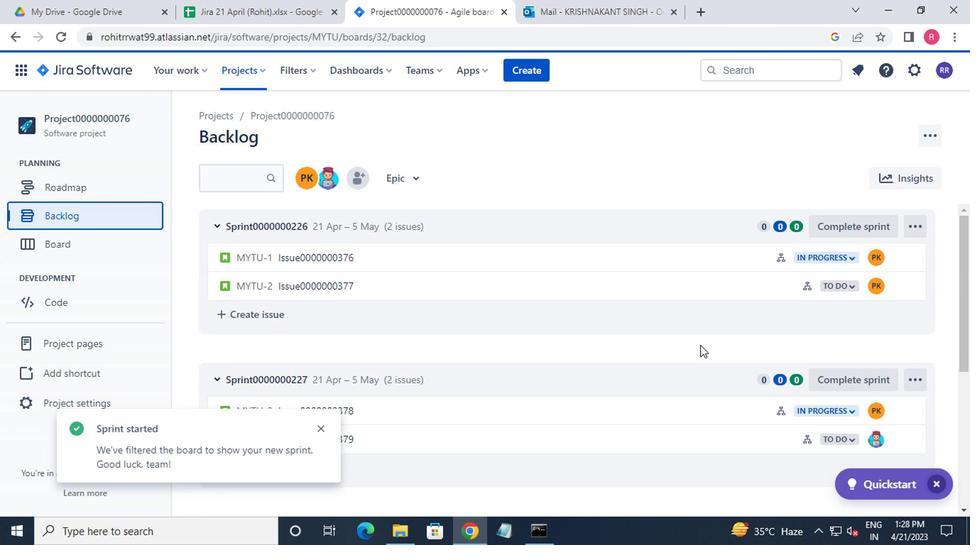 
Action: Mouse moved to (844, 324)
Screenshot: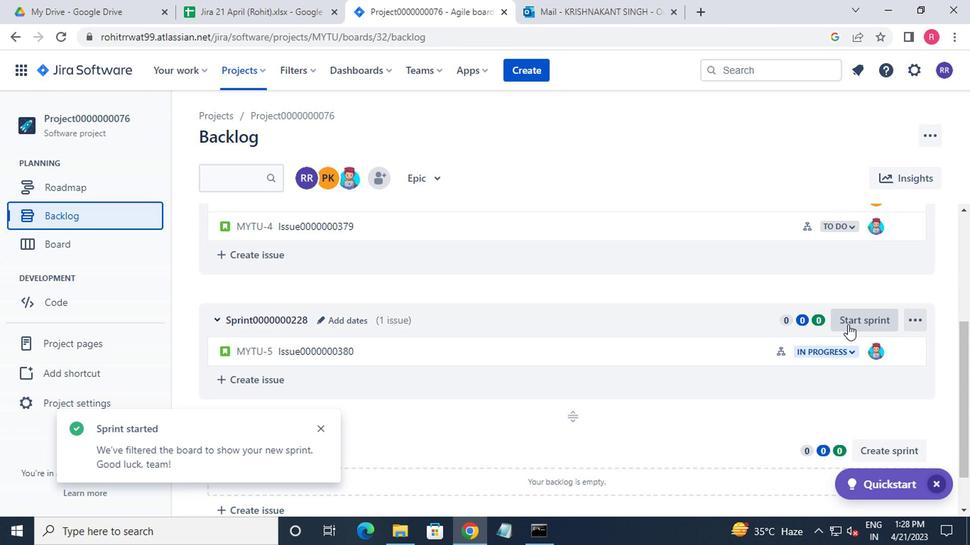 
Action: Mouse pressed left at (844, 324)
Screenshot: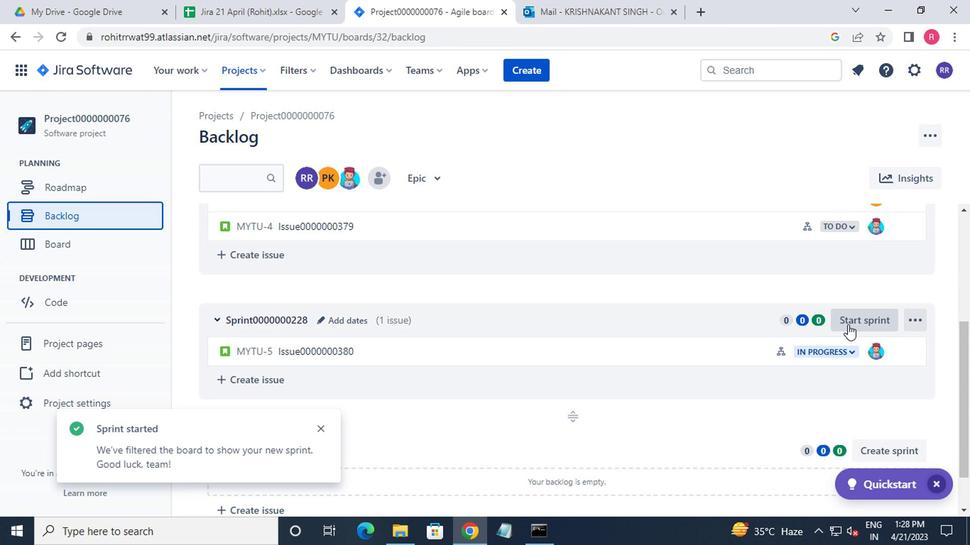 
Action: Mouse moved to (599, 498)
Screenshot: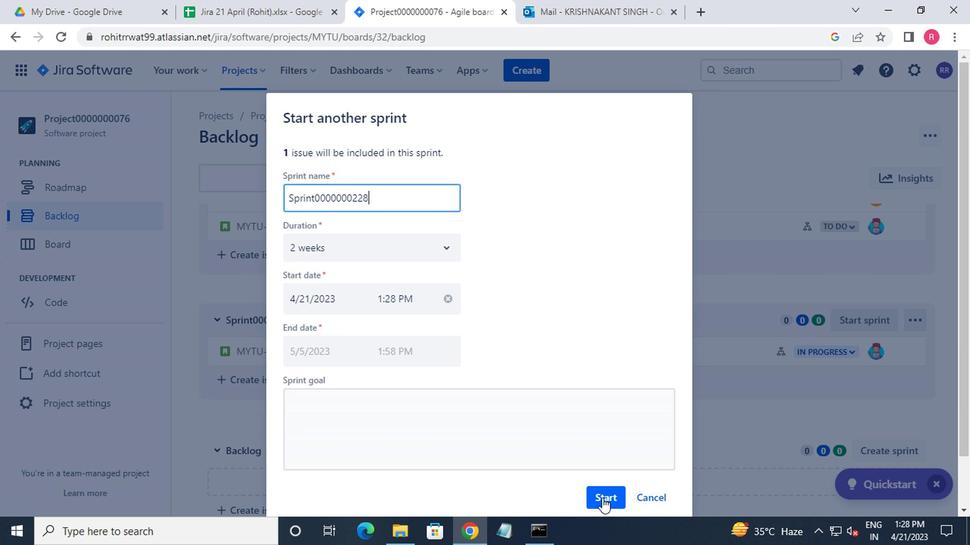 
Action: Mouse pressed left at (599, 498)
Screenshot: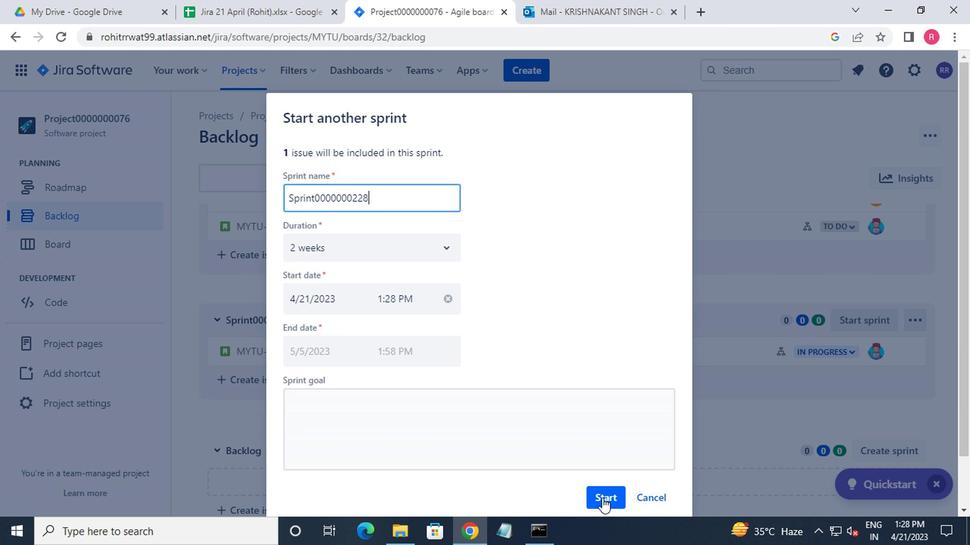 
Action: Mouse moved to (234, 79)
Screenshot: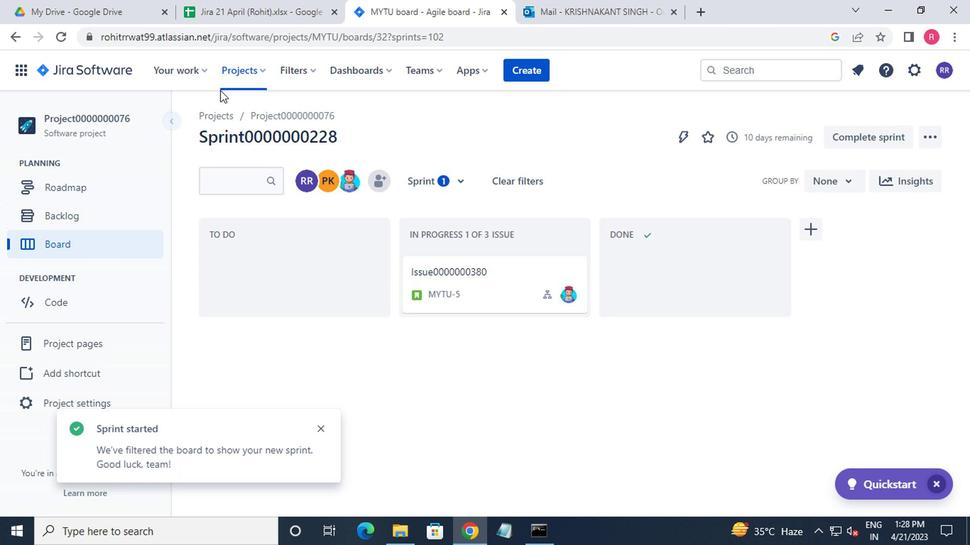 
Action: Mouse pressed left at (234, 79)
Screenshot: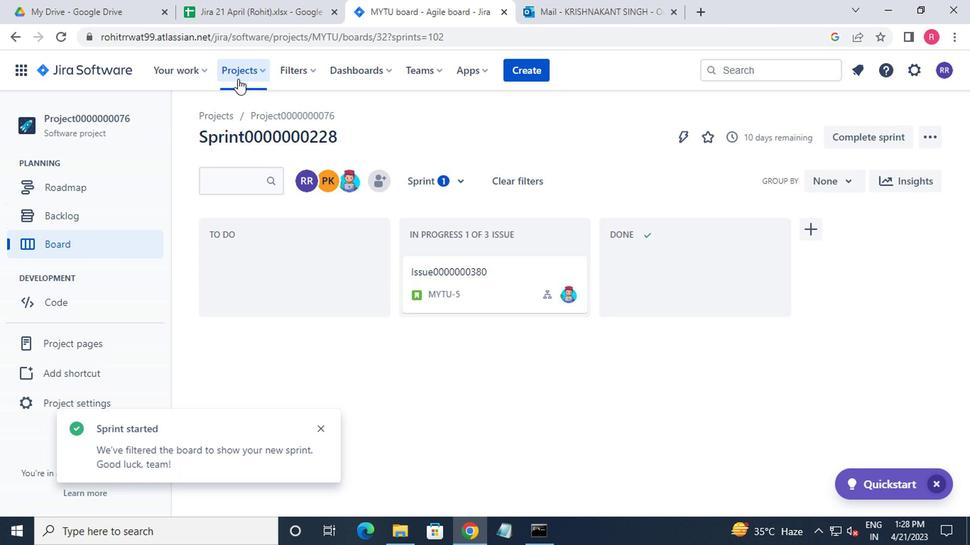 
Action: Mouse moved to (292, 356)
Screenshot: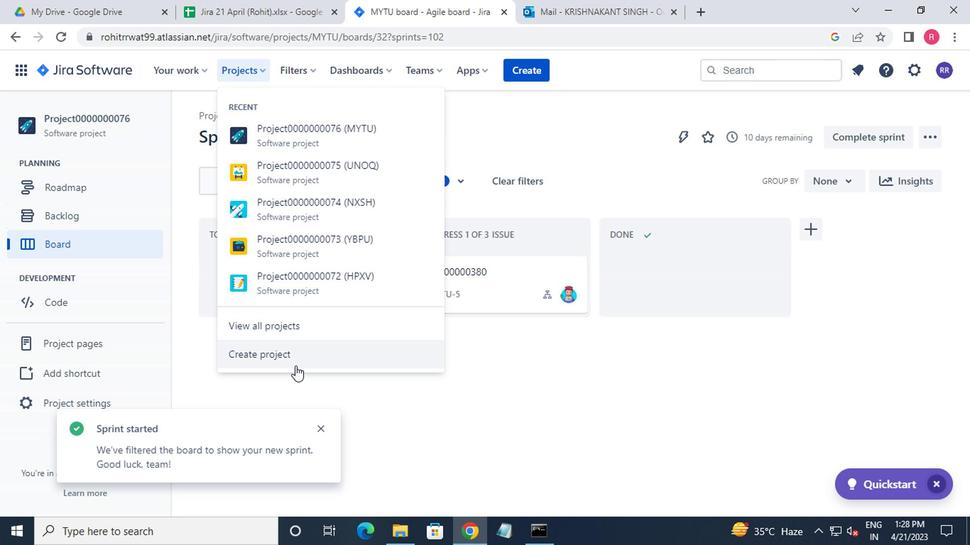 
Action: Mouse pressed left at (292, 356)
Screenshot: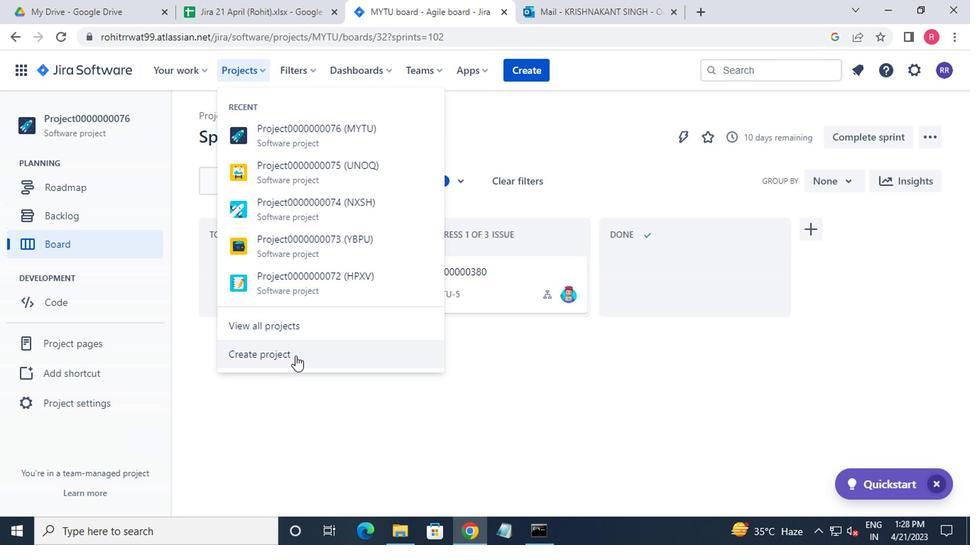 
Action: Mouse moved to (409, 357)
Screenshot: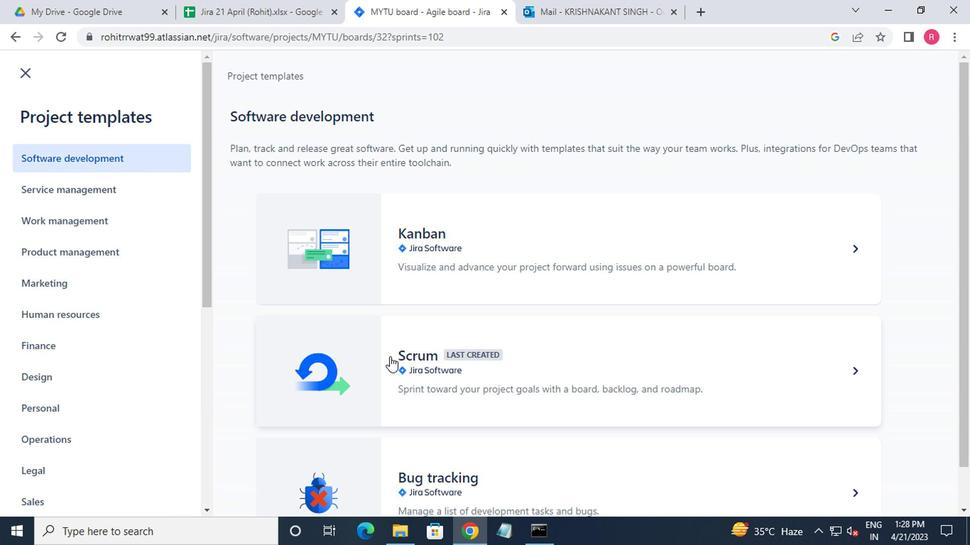 
Action: Mouse pressed left at (409, 357)
Screenshot: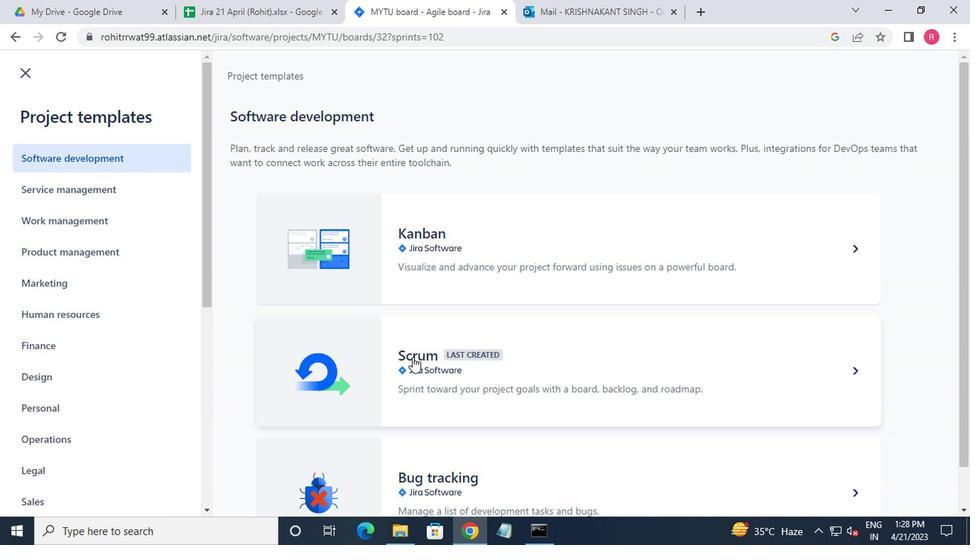 
Action: Mouse moved to (869, 485)
Screenshot: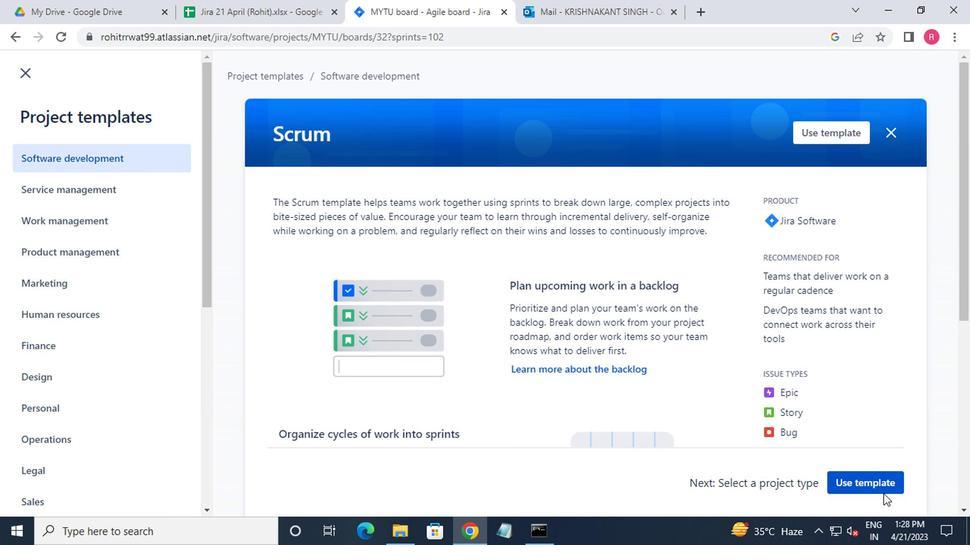 
Action: Mouse pressed left at (869, 485)
Screenshot: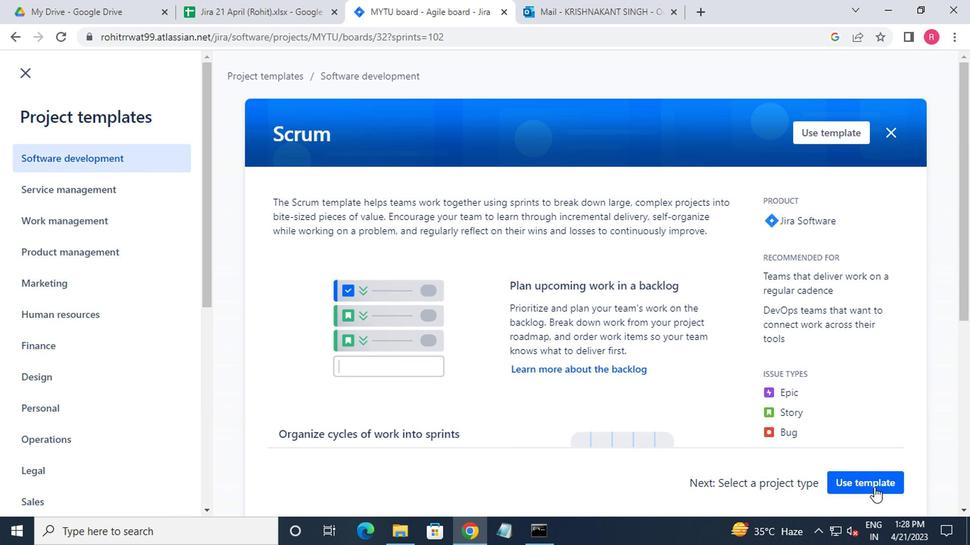 
Action: Mouse moved to (381, 481)
Screenshot: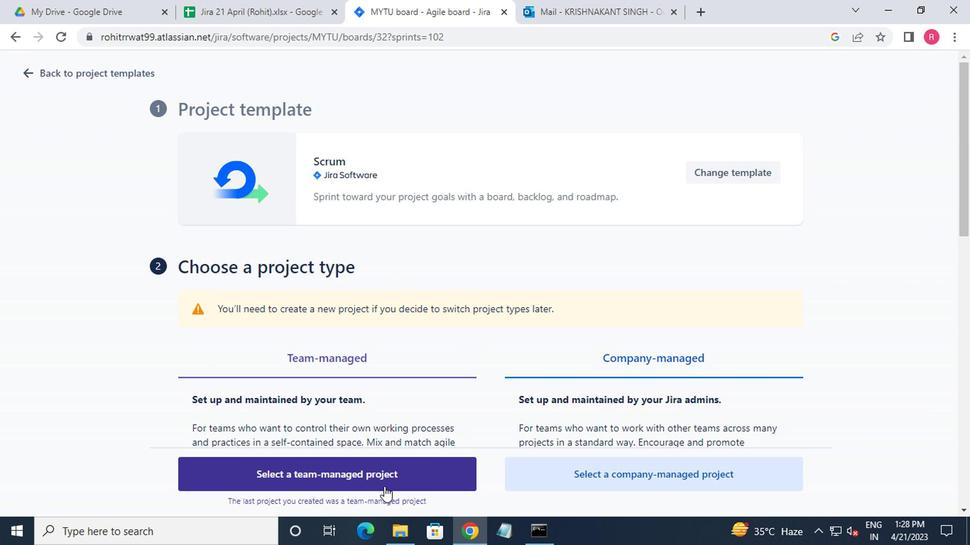 
Action: Mouse pressed left at (381, 481)
Screenshot: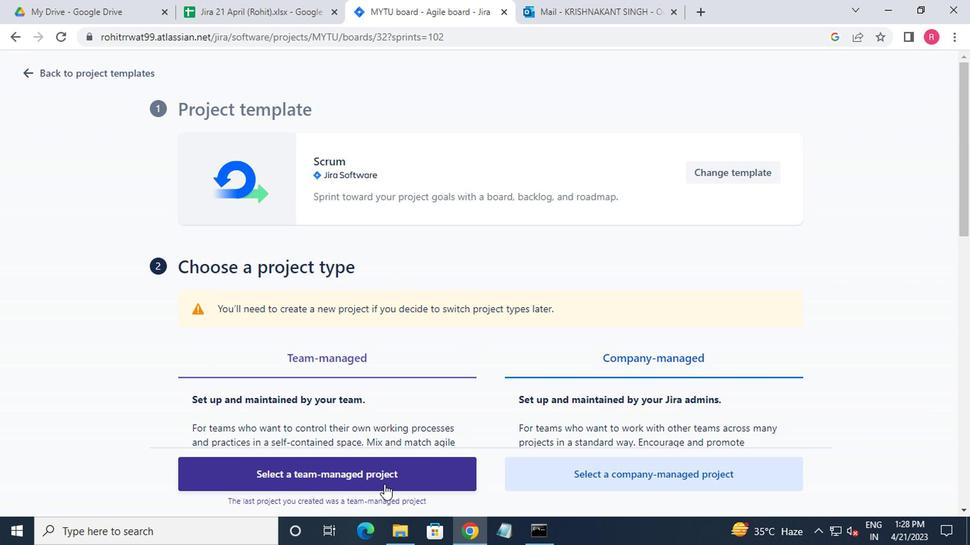 
Action: Mouse moved to (247, 270)
Screenshot: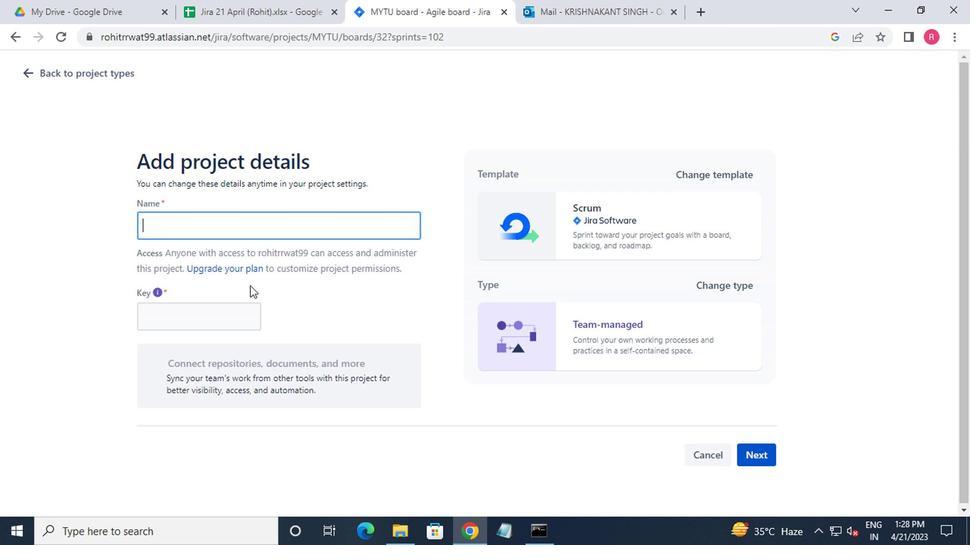 
Action: Key pressed <Key.shift_r><Key.shift_r><Key.shift_r>Project0000000077<Key.enter>
Screenshot: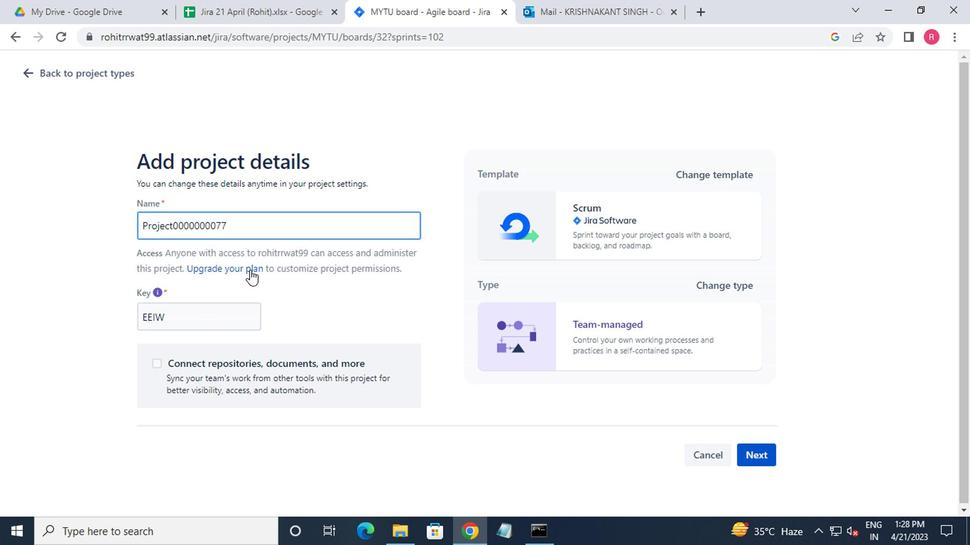 
Action: Mouse moved to (762, 457)
Screenshot: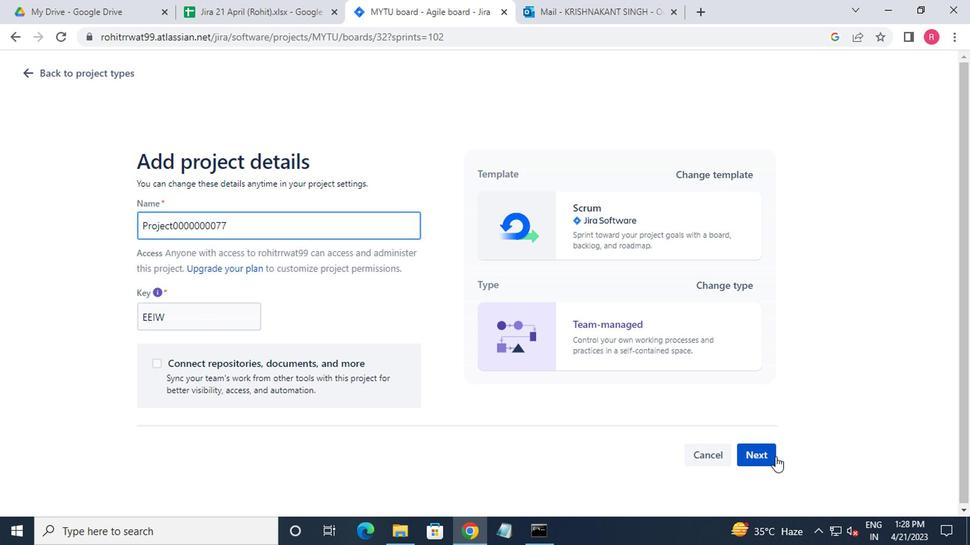 
Action: Mouse pressed left at (762, 457)
Screenshot: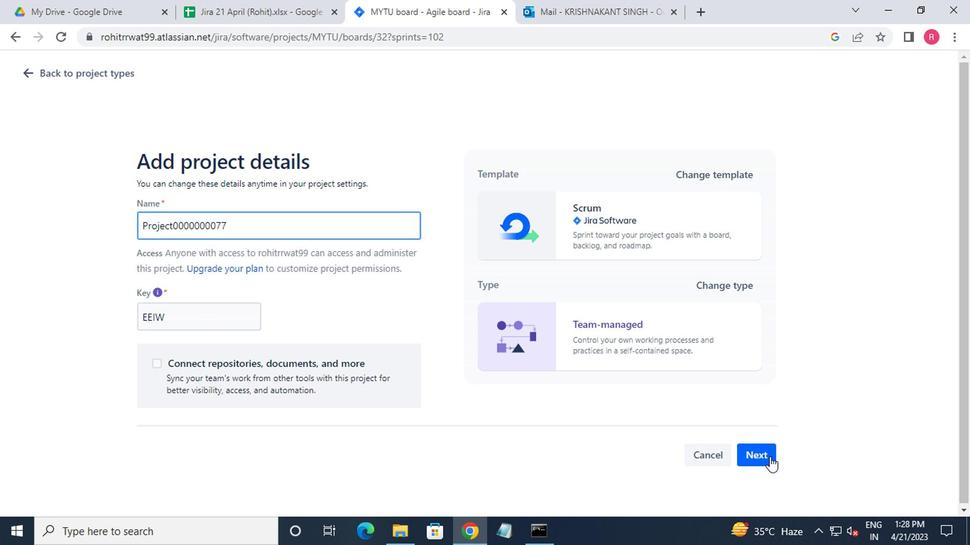 
Action: Mouse moved to (634, 376)
Screenshot: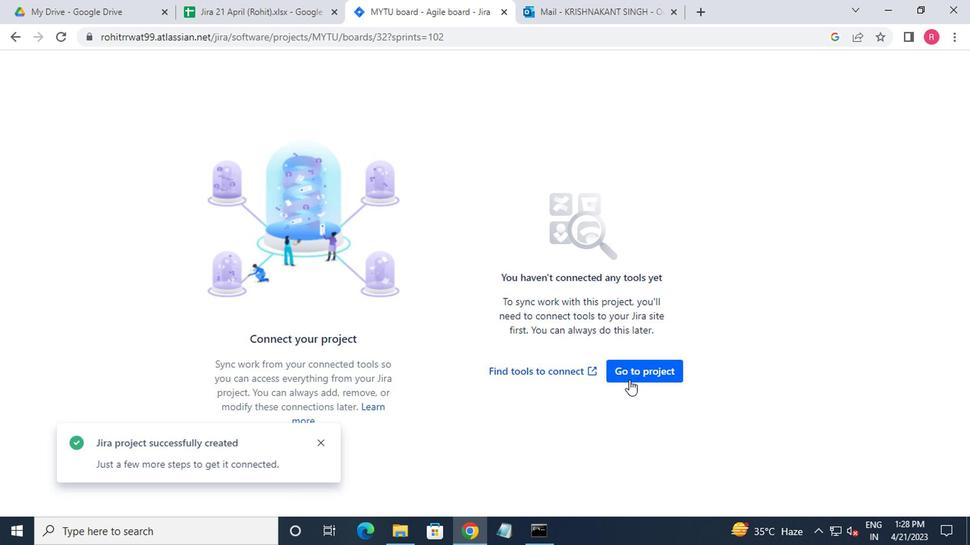 
Action: Mouse pressed left at (634, 376)
Screenshot: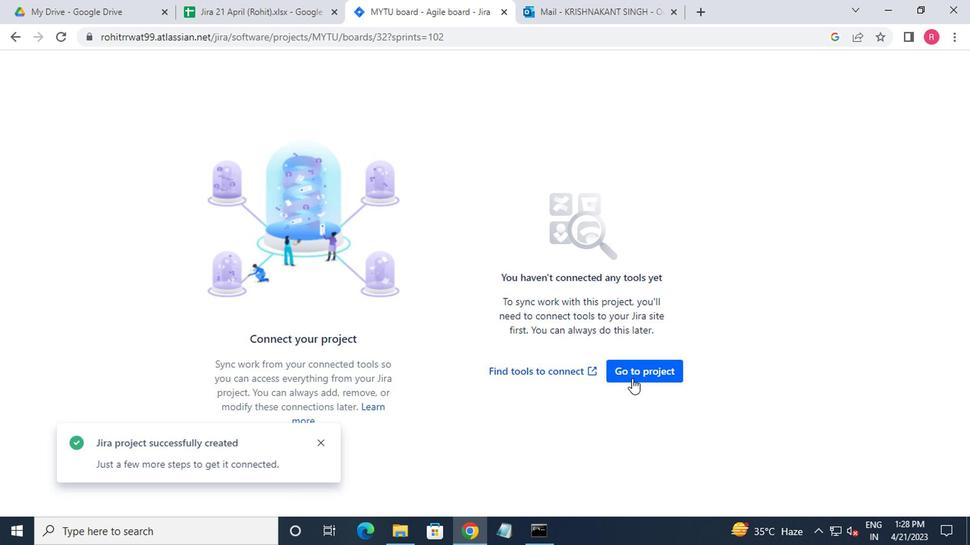 
Action: Mouse moved to (237, 69)
Screenshot: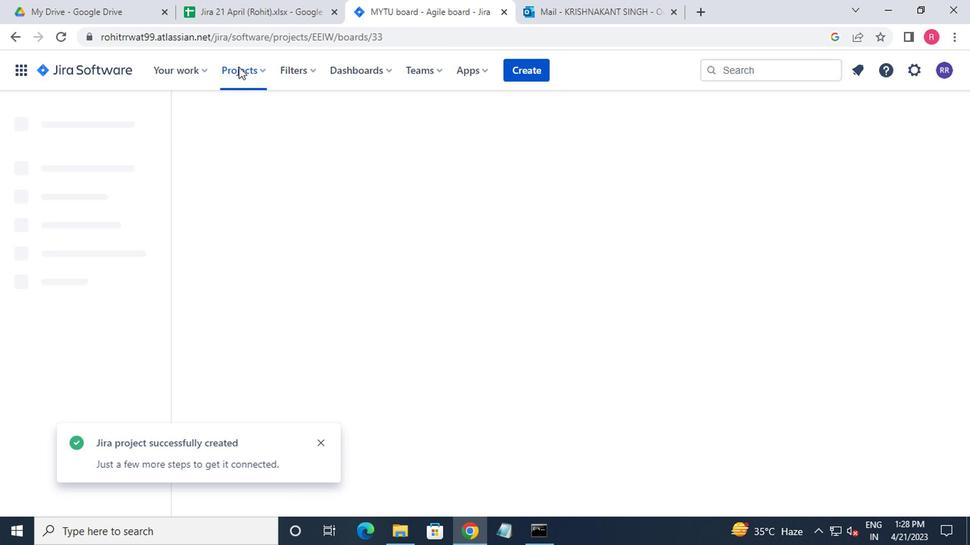 
Action: Mouse pressed left at (237, 69)
Screenshot: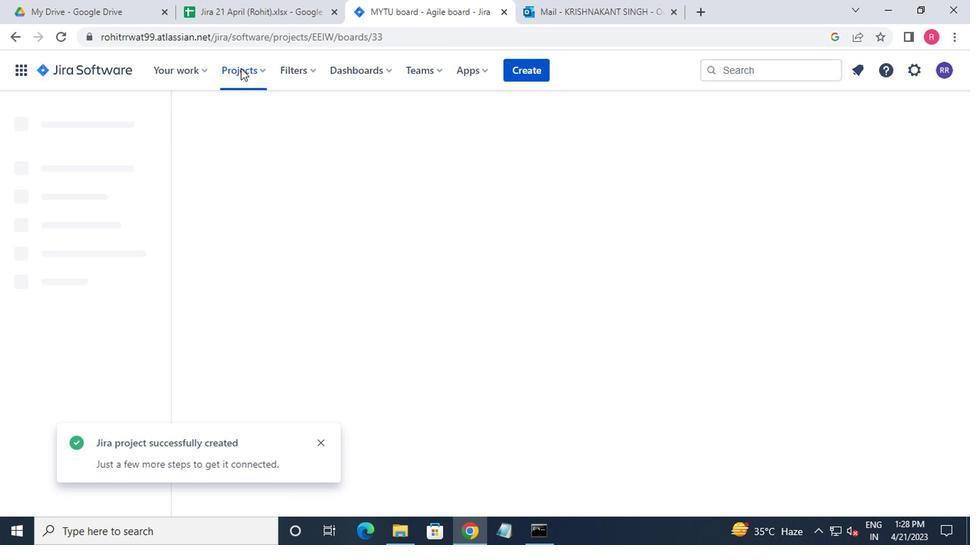 
Action: Mouse moved to (259, 356)
Screenshot: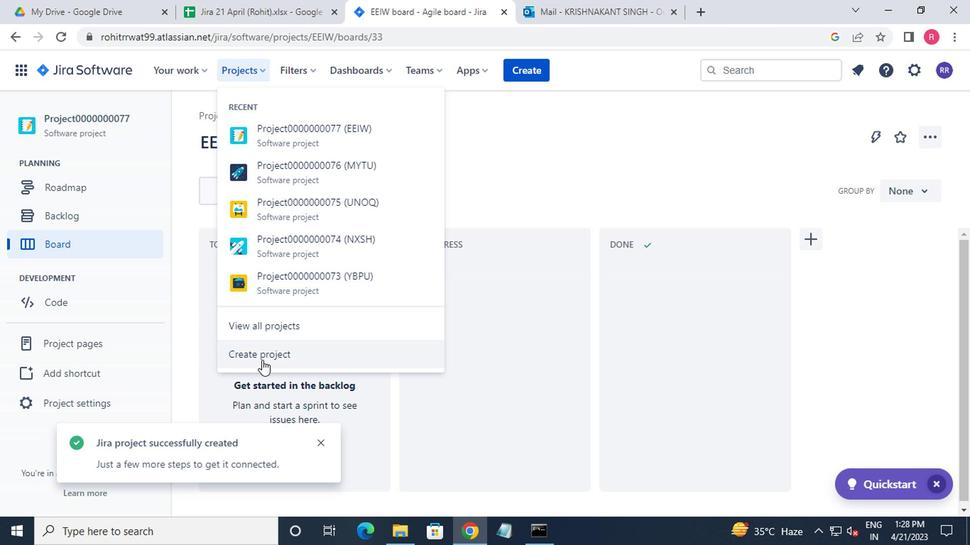 
Action: Mouse pressed left at (259, 356)
Screenshot: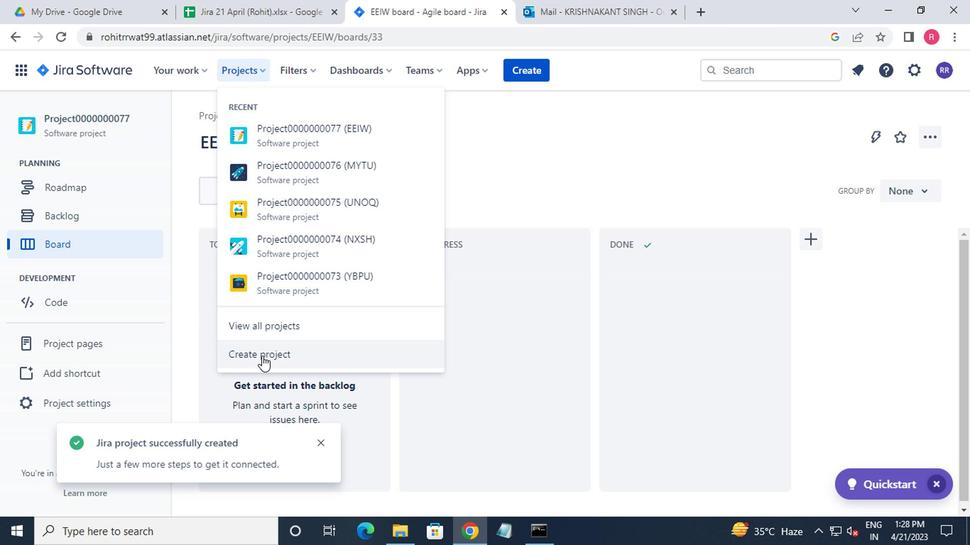 
Action: Mouse moved to (446, 360)
Screenshot: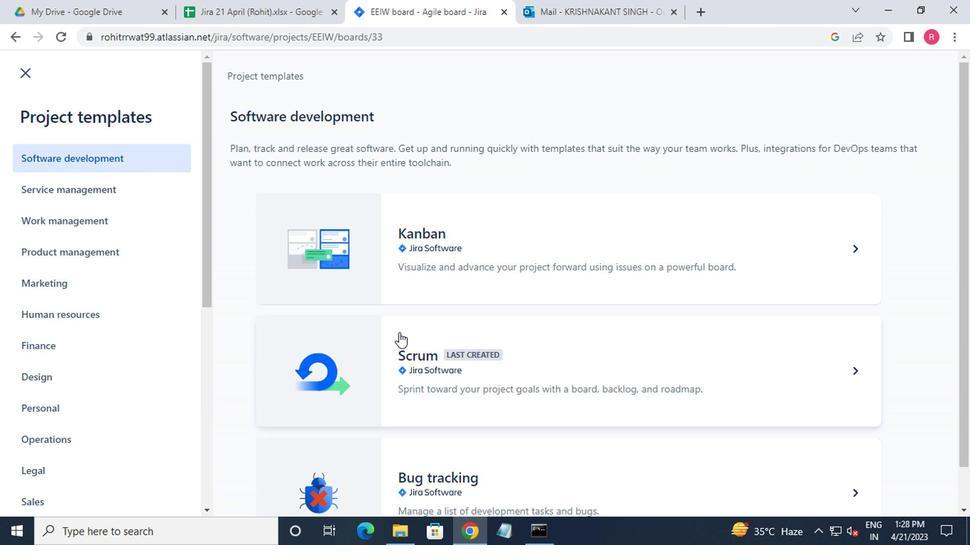 
Action: Mouse pressed left at (446, 360)
Screenshot: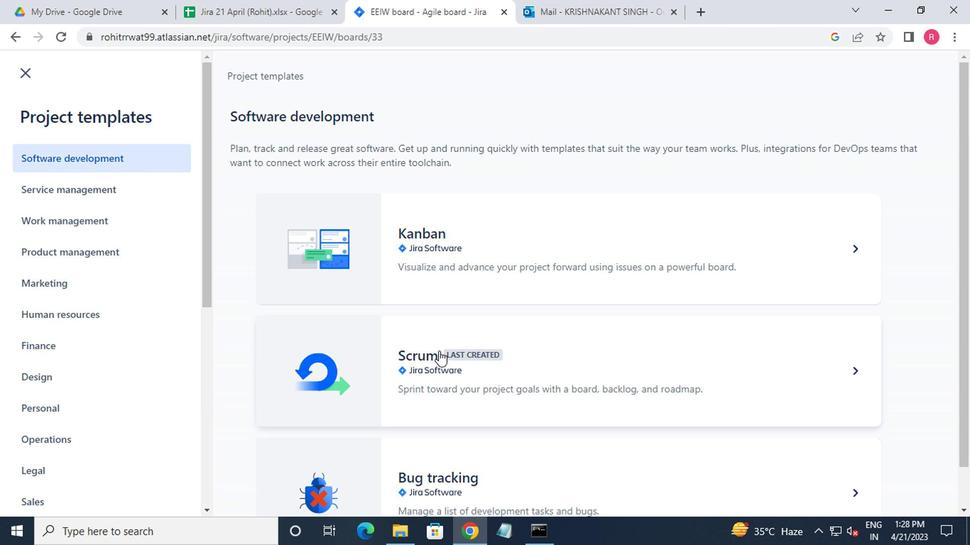 
Action: Mouse moved to (854, 480)
Screenshot: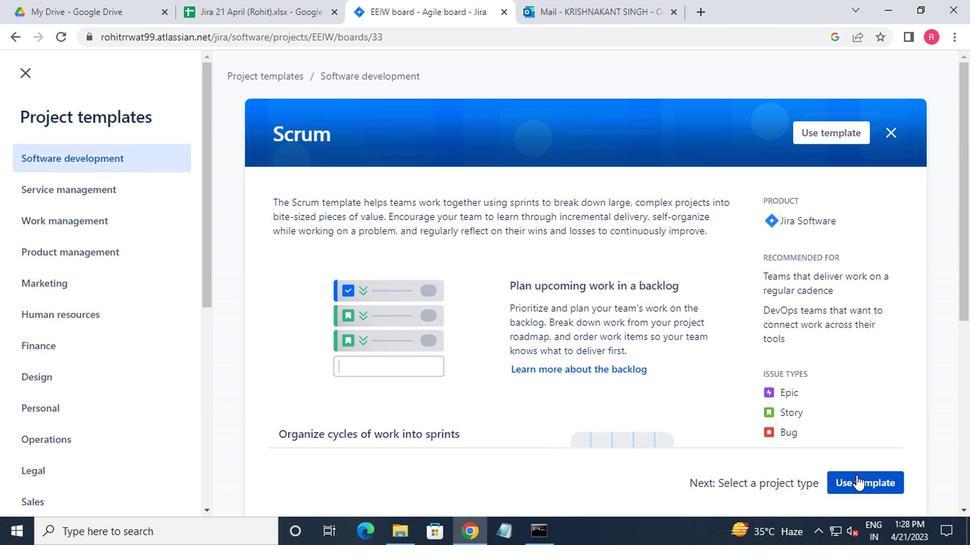 
Action: Mouse pressed left at (854, 480)
Screenshot: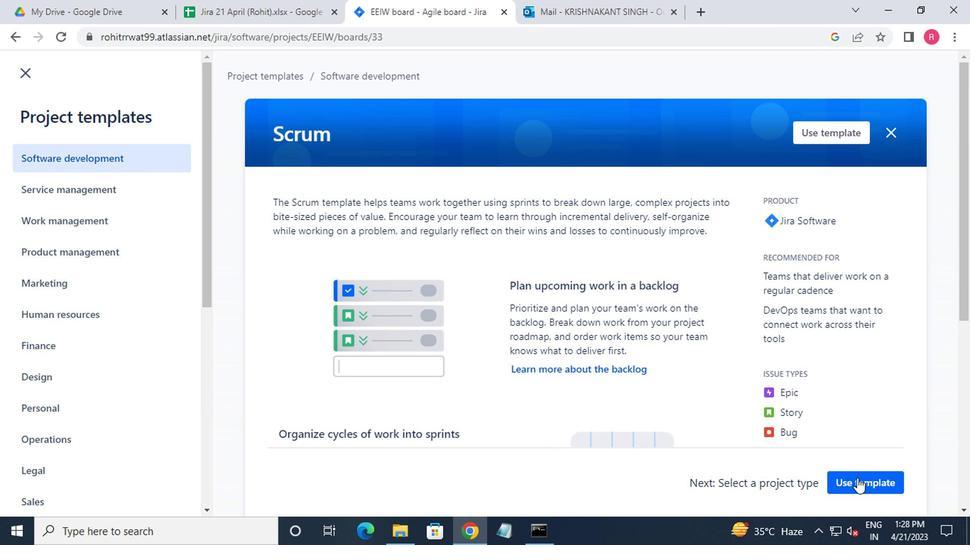 
Action: Mouse moved to (377, 477)
Screenshot: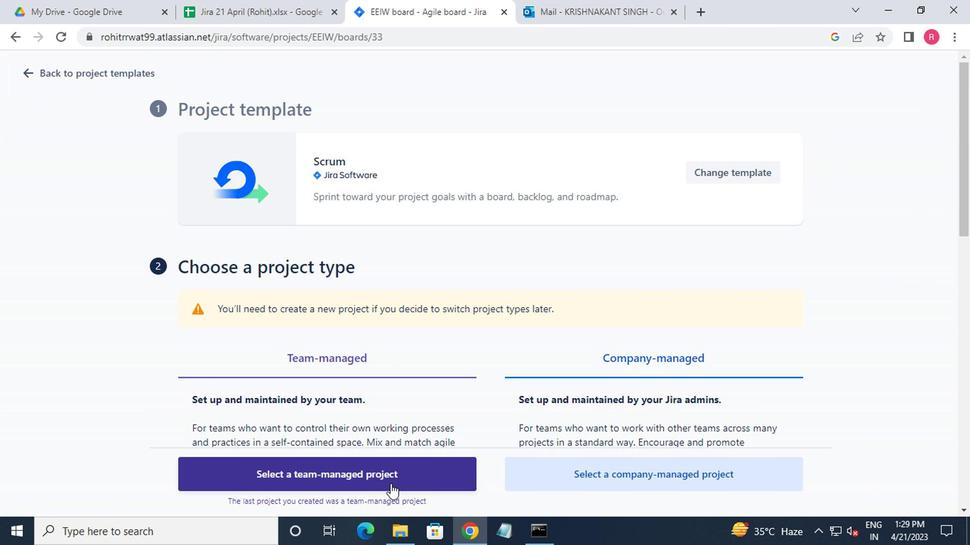 
Action: Mouse pressed left at (377, 477)
Screenshot: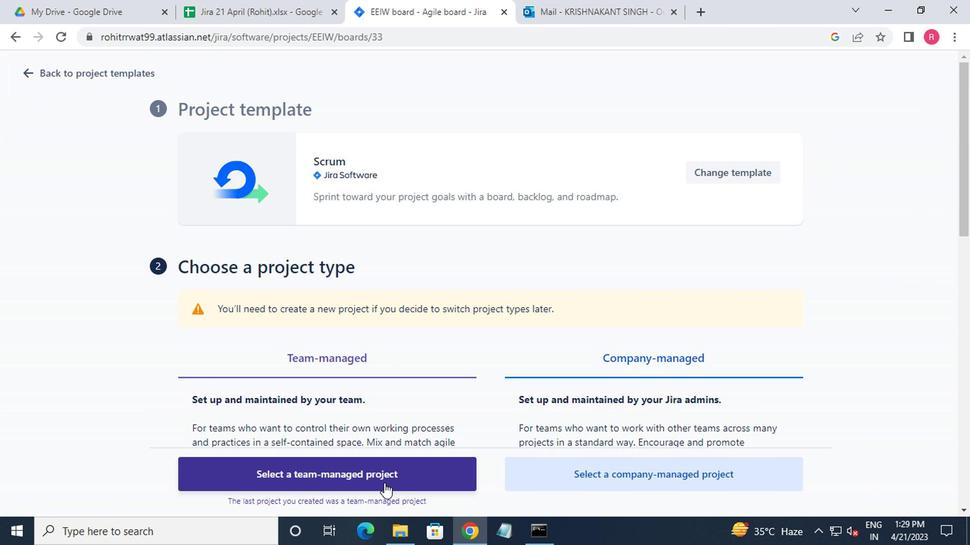 
Action: Mouse moved to (416, 417)
Screenshot: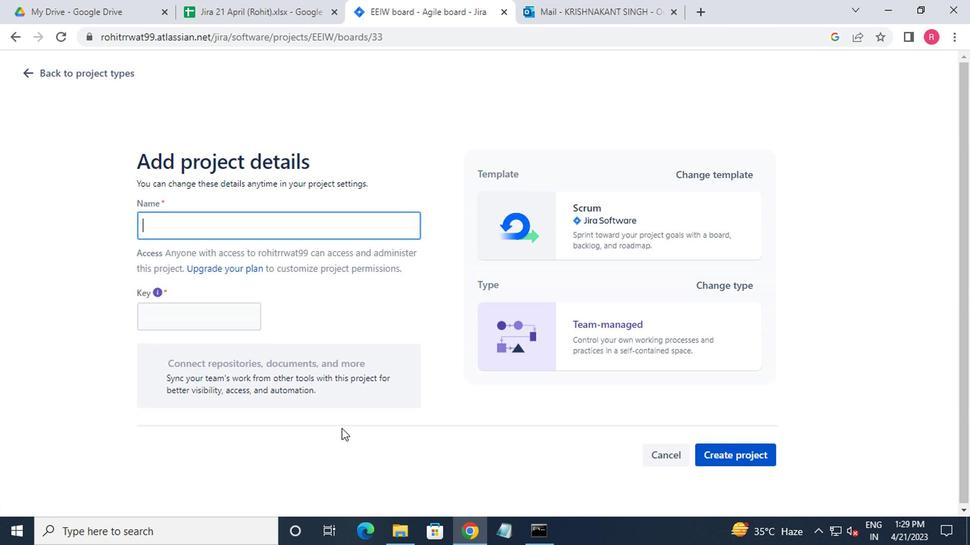 
Action: Key pressed <Key.shift>PROJECT0000000078
Screenshot: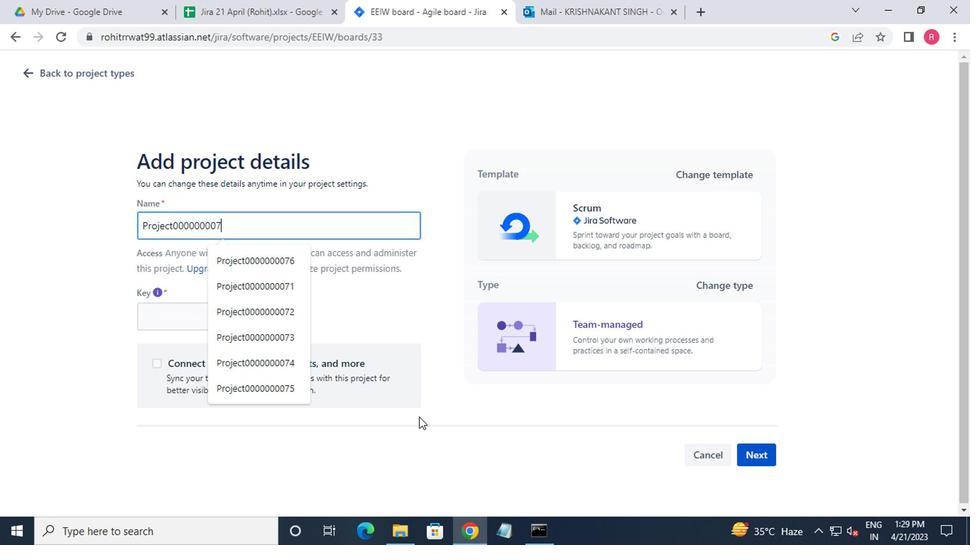 
Action: Mouse moved to (748, 448)
Screenshot: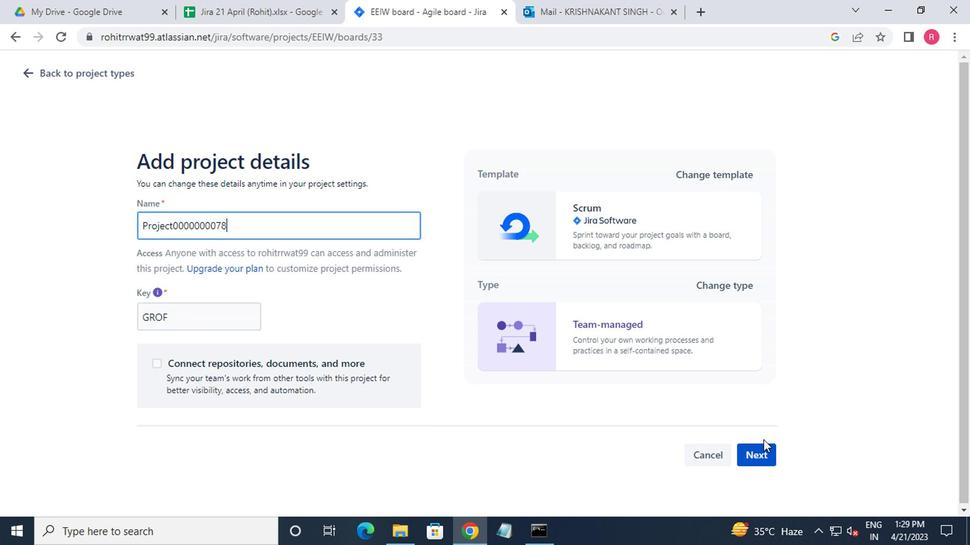 
Action: Mouse pressed left at (748, 448)
Screenshot: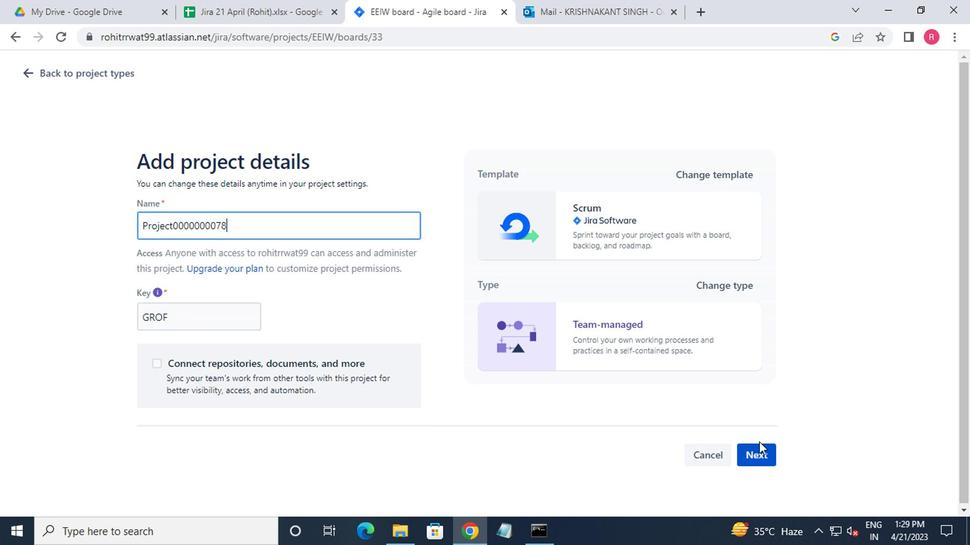 
Action: Mouse moved to (634, 371)
Screenshot: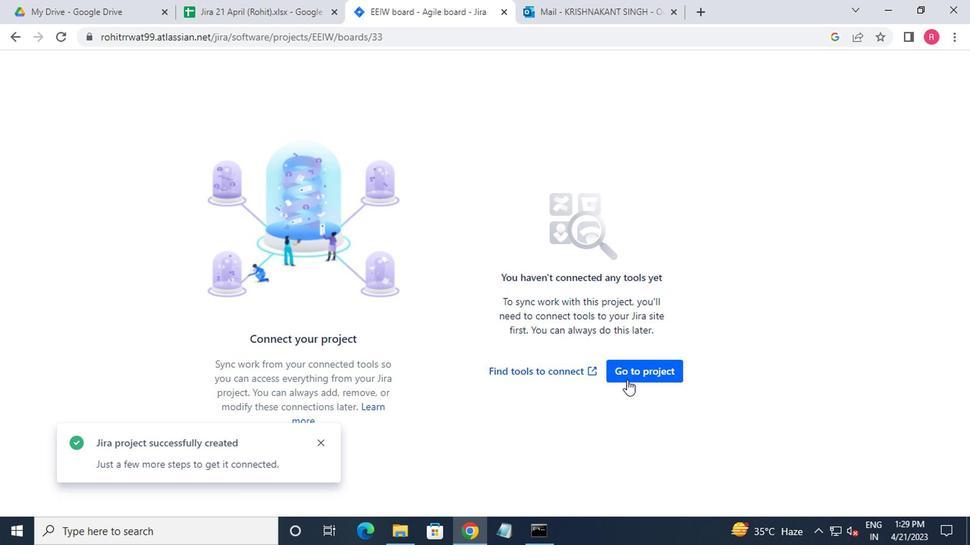 
Action: Mouse pressed left at (634, 371)
Screenshot: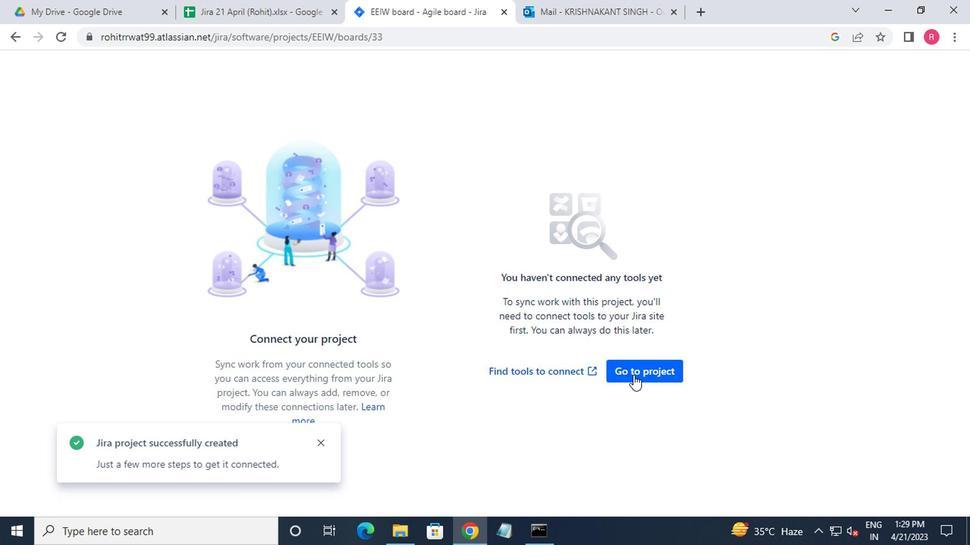 
